Task: Search one way flight ticket for 5 adults, 1 child, 2 infants in seat and 1 infant on lap in business from Cedar City: Cedar City Regional Airport to Riverton: Central Wyoming Regional Airport (was Riverton Regional) on 8-4-2023. Choice of flights is Westjet. Number of bags: 11 checked bags. Outbound departure time preference is 14:30.
Action: Mouse moved to (248, 329)
Screenshot: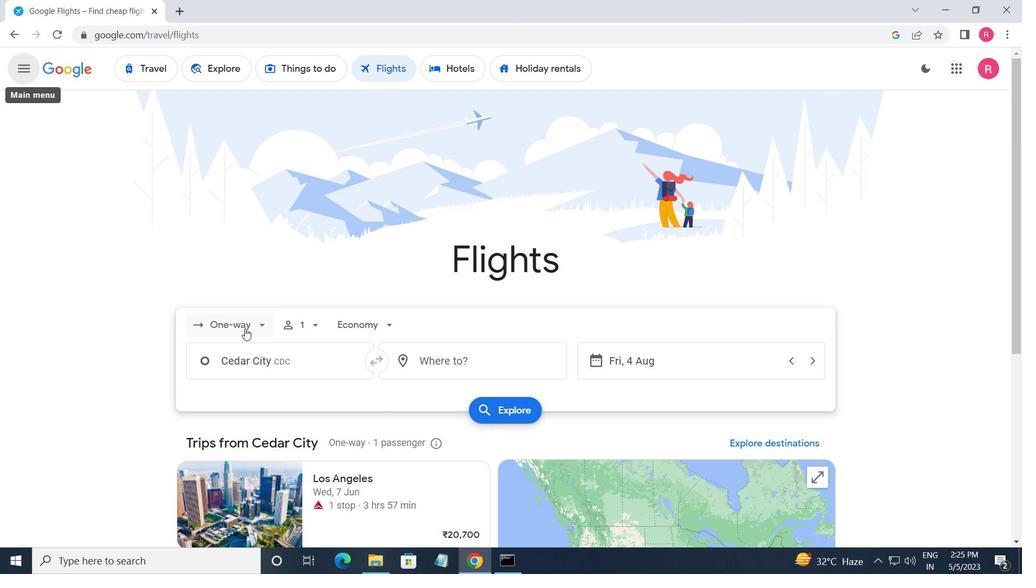 
Action: Mouse pressed left at (248, 329)
Screenshot: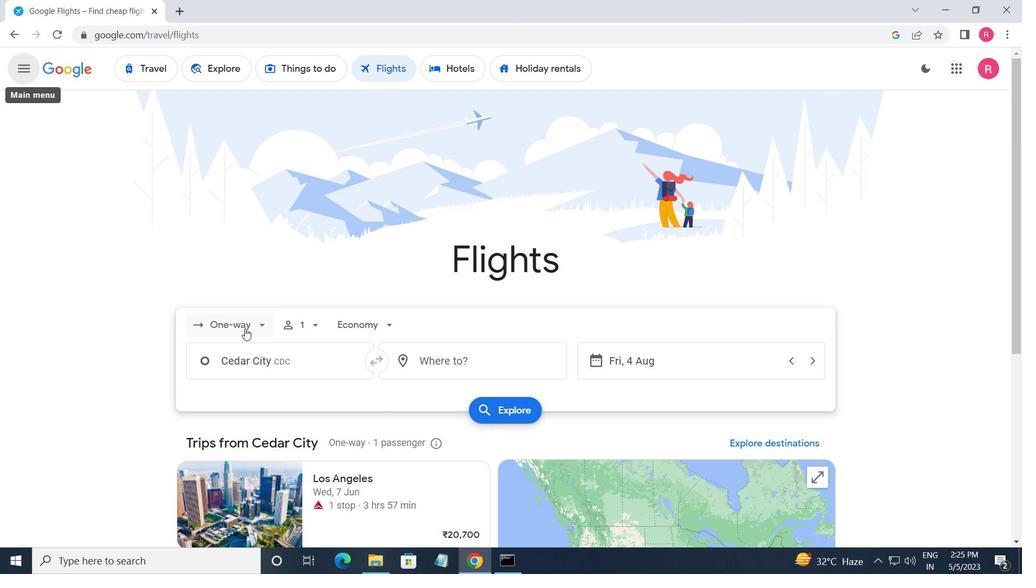 
Action: Mouse moved to (265, 383)
Screenshot: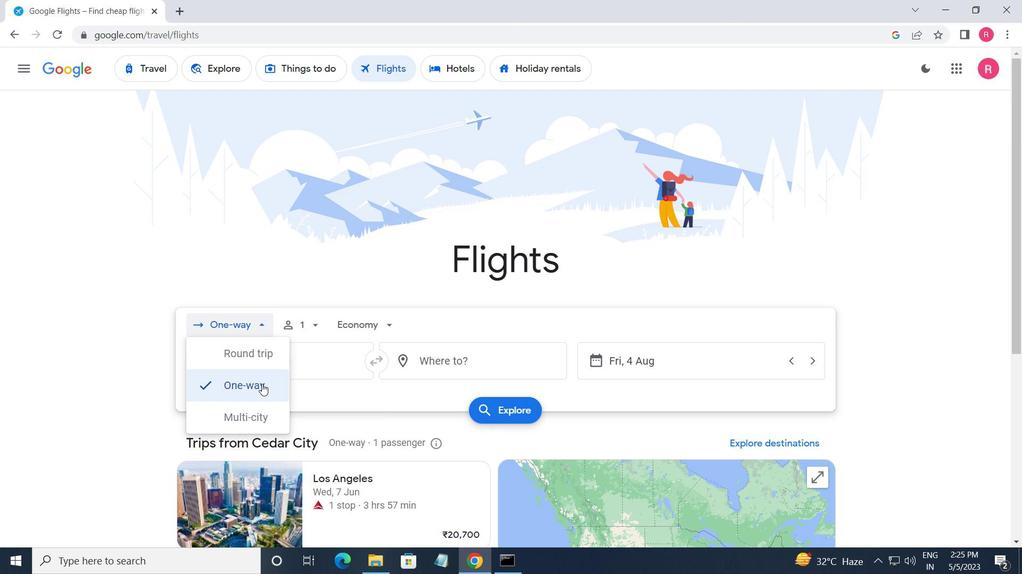 
Action: Mouse pressed left at (265, 383)
Screenshot: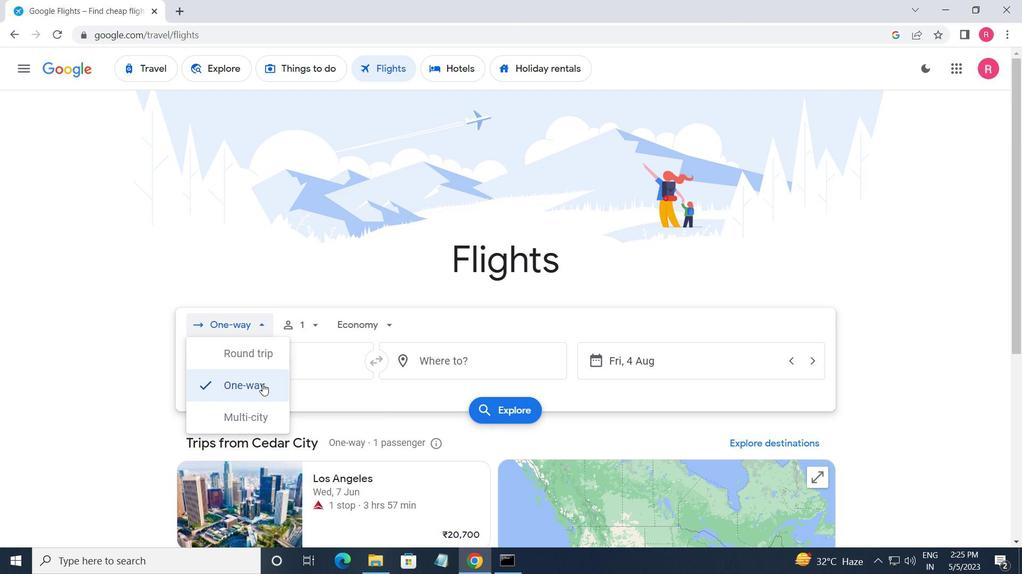 
Action: Mouse moved to (310, 330)
Screenshot: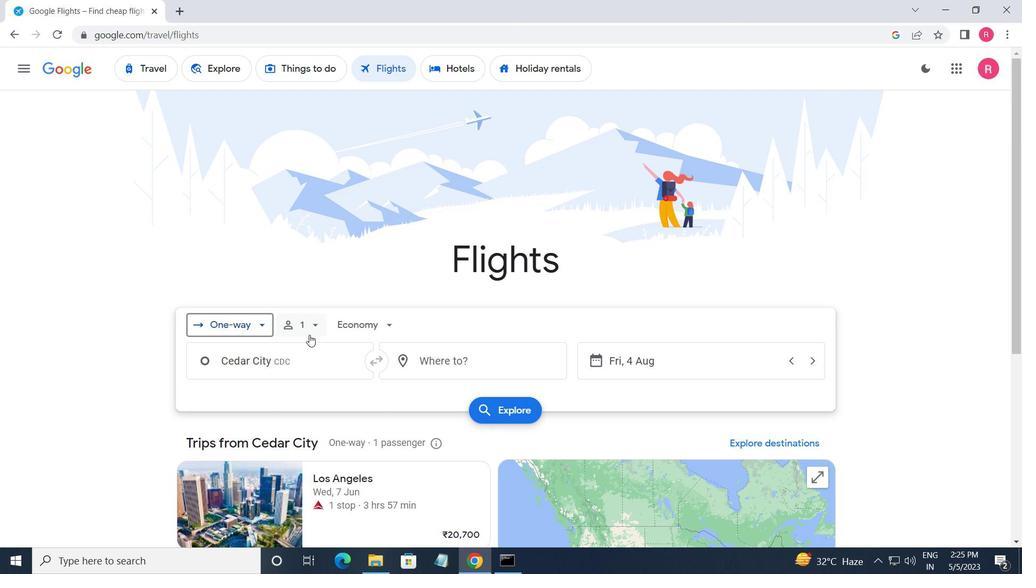 
Action: Mouse pressed left at (310, 330)
Screenshot: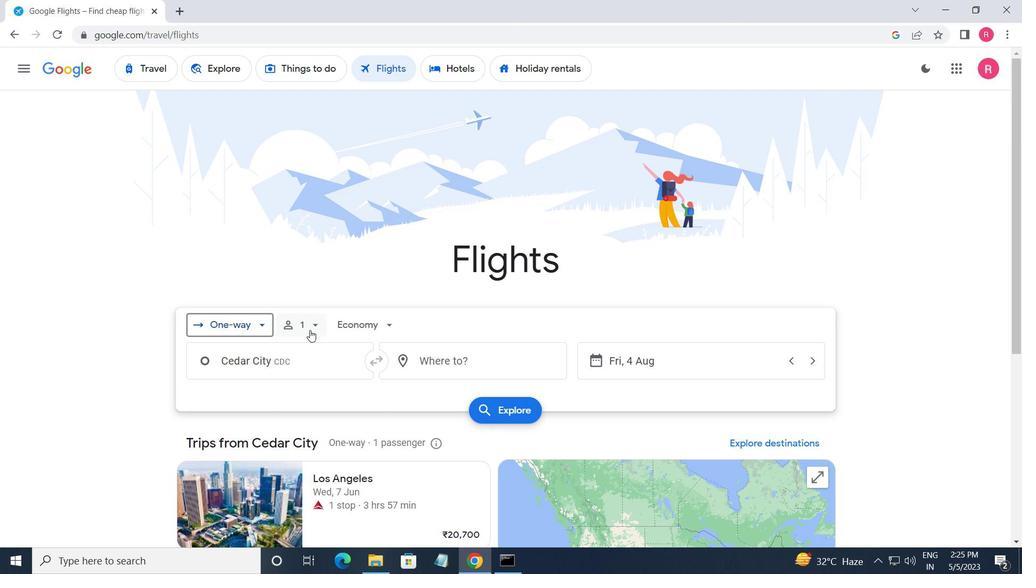 
Action: Mouse moved to (429, 364)
Screenshot: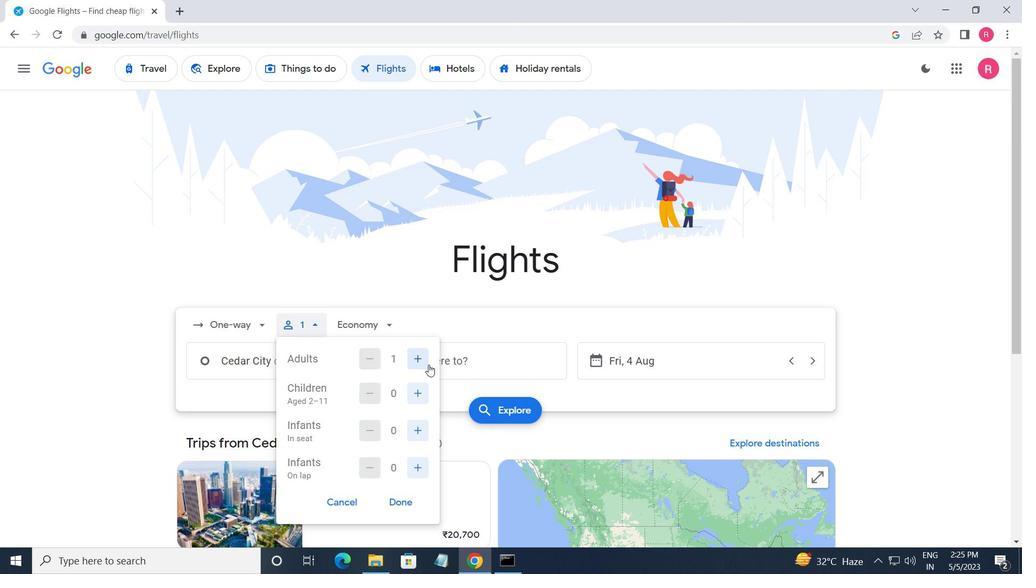 
Action: Mouse pressed left at (429, 364)
Screenshot: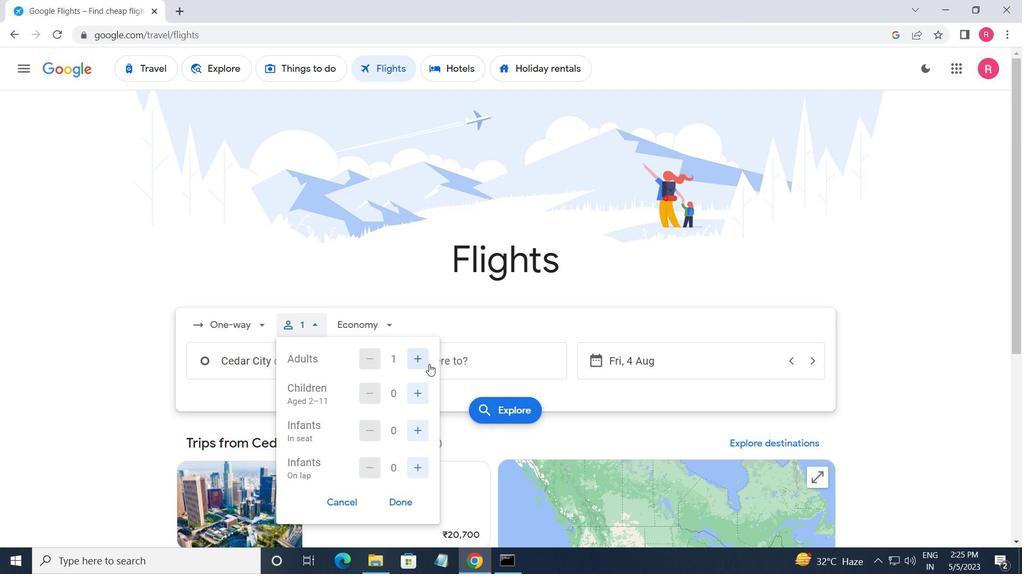 
Action: Mouse pressed left at (429, 364)
Screenshot: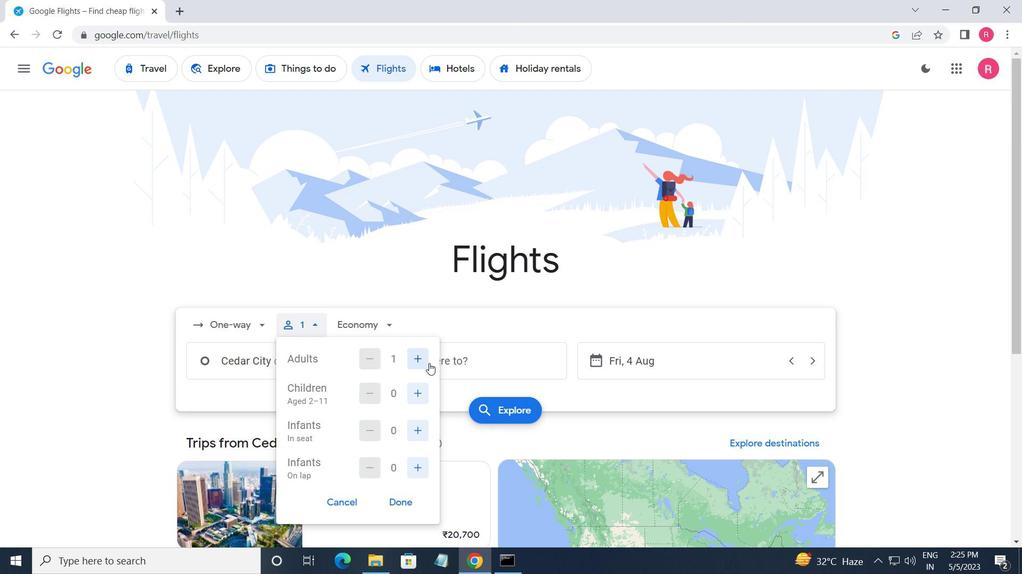 
Action: Mouse pressed left at (429, 364)
Screenshot: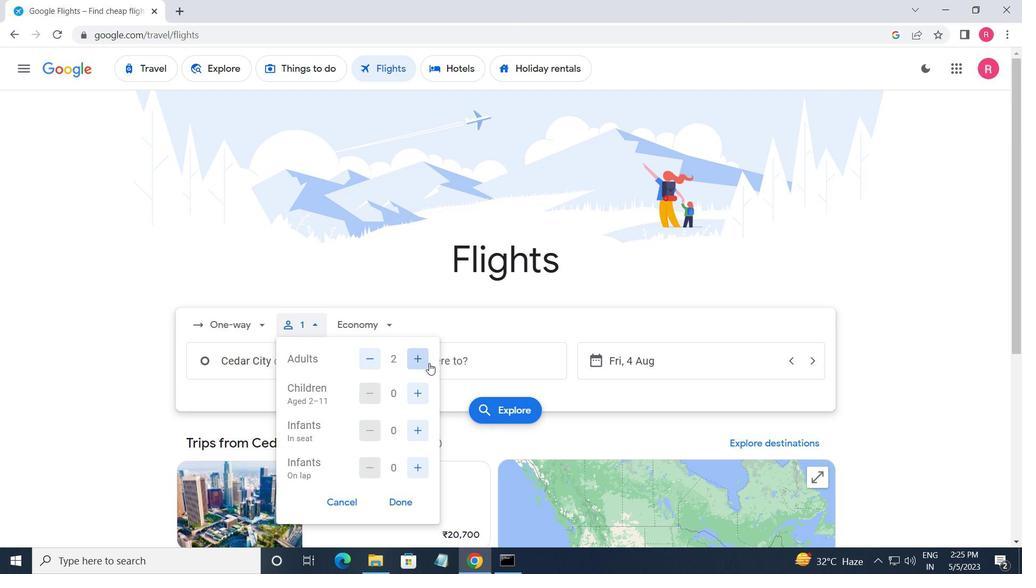 
Action: Mouse pressed left at (429, 364)
Screenshot: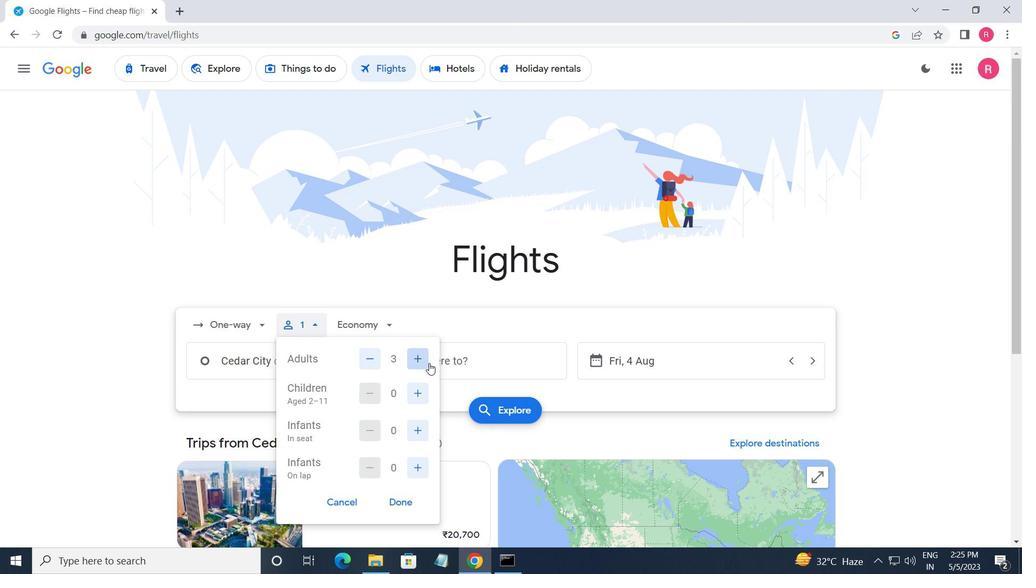
Action: Mouse moved to (418, 388)
Screenshot: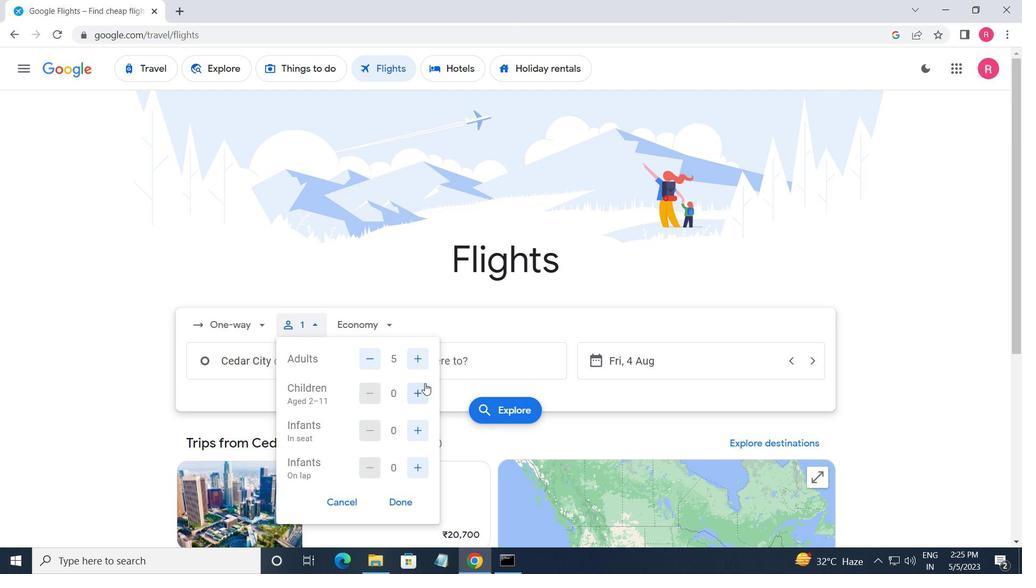 
Action: Mouse pressed left at (418, 388)
Screenshot: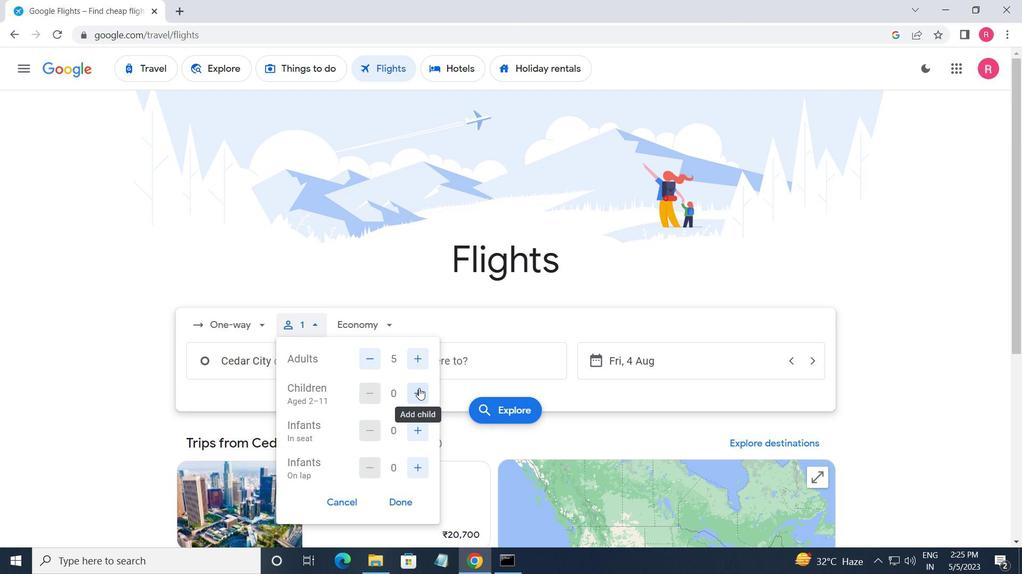 
Action: Mouse moved to (425, 433)
Screenshot: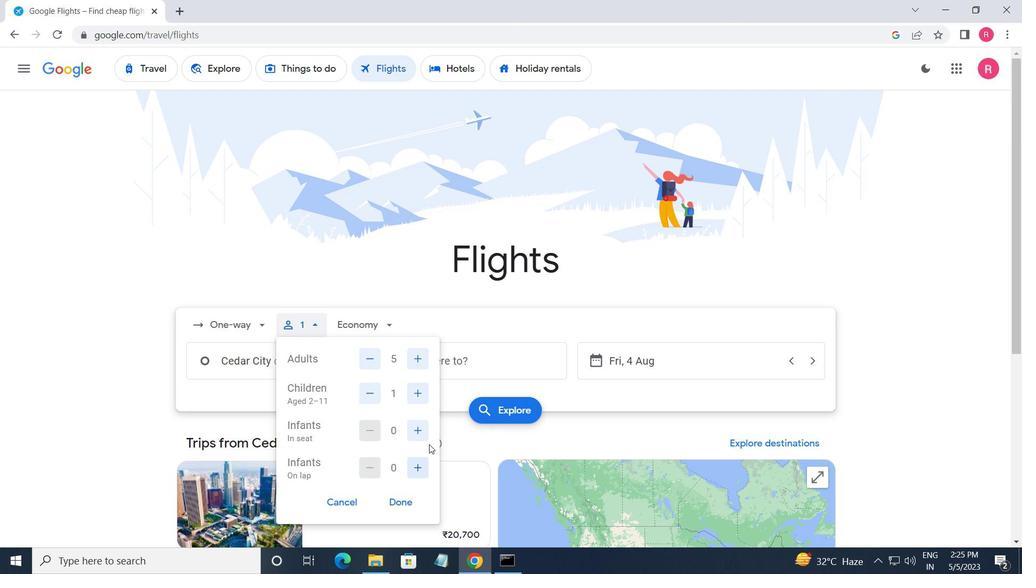 
Action: Mouse pressed left at (425, 433)
Screenshot: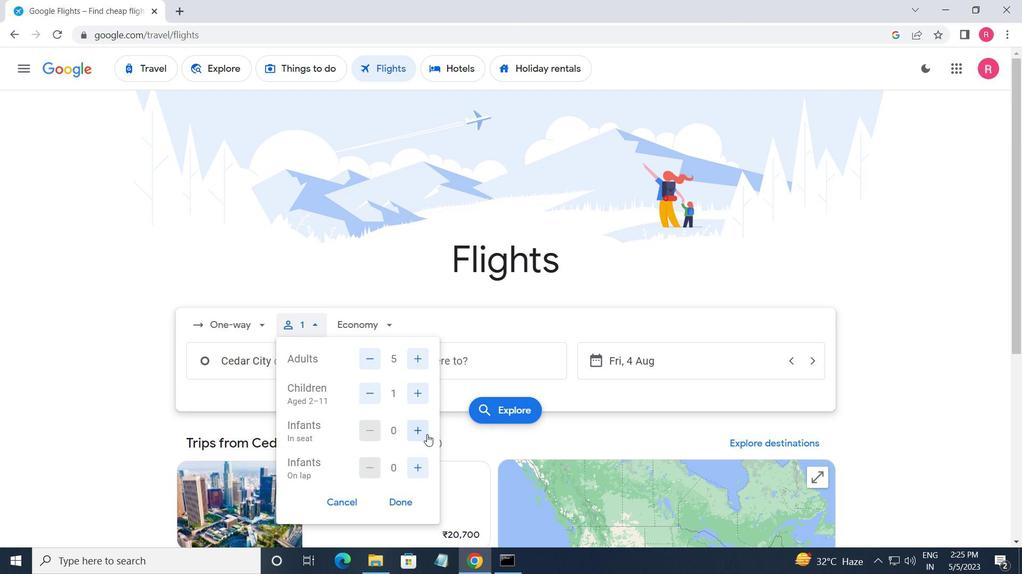 
Action: Mouse pressed left at (425, 433)
Screenshot: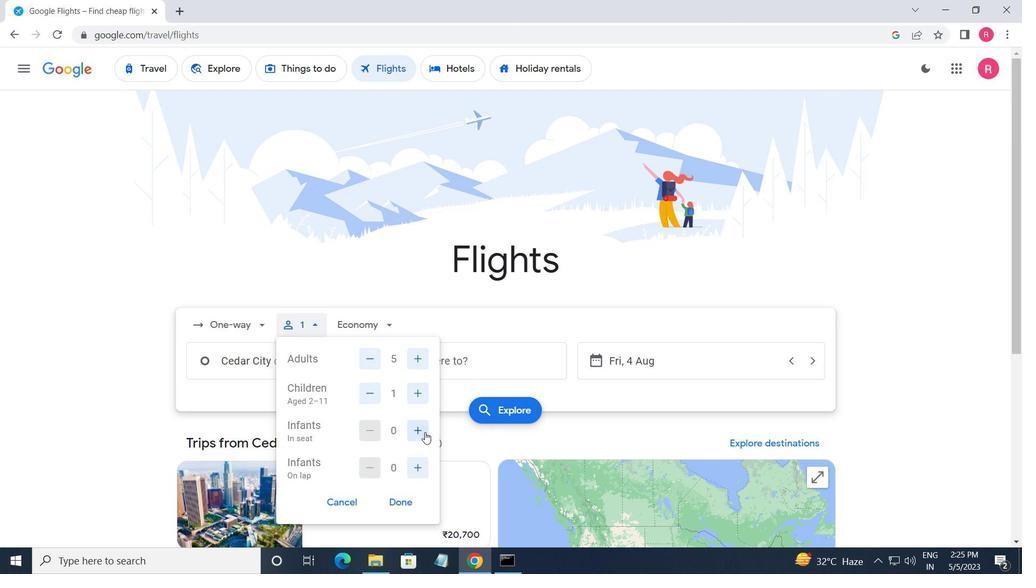 
Action: Mouse moved to (424, 466)
Screenshot: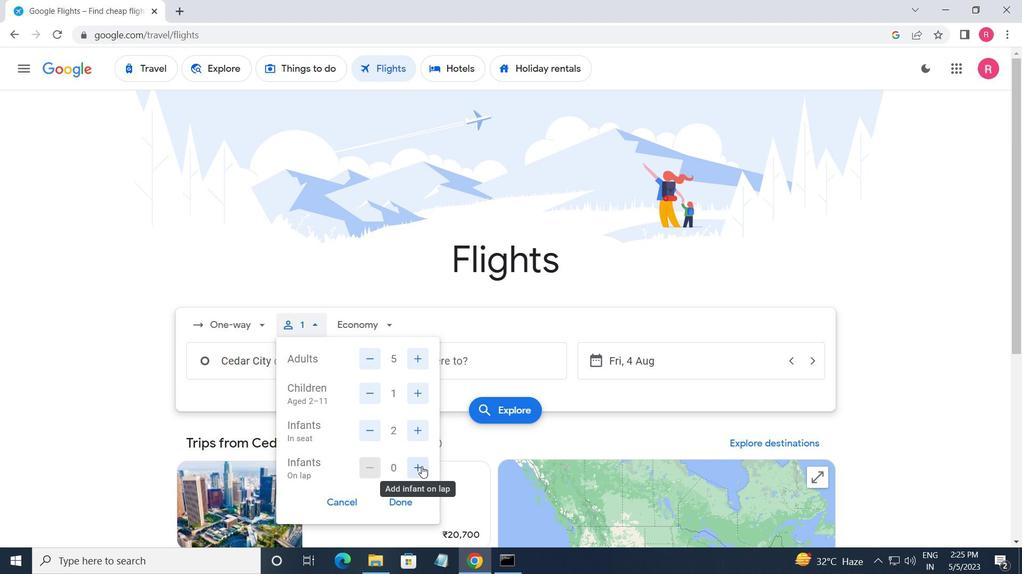 
Action: Mouse pressed left at (424, 466)
Screenshot: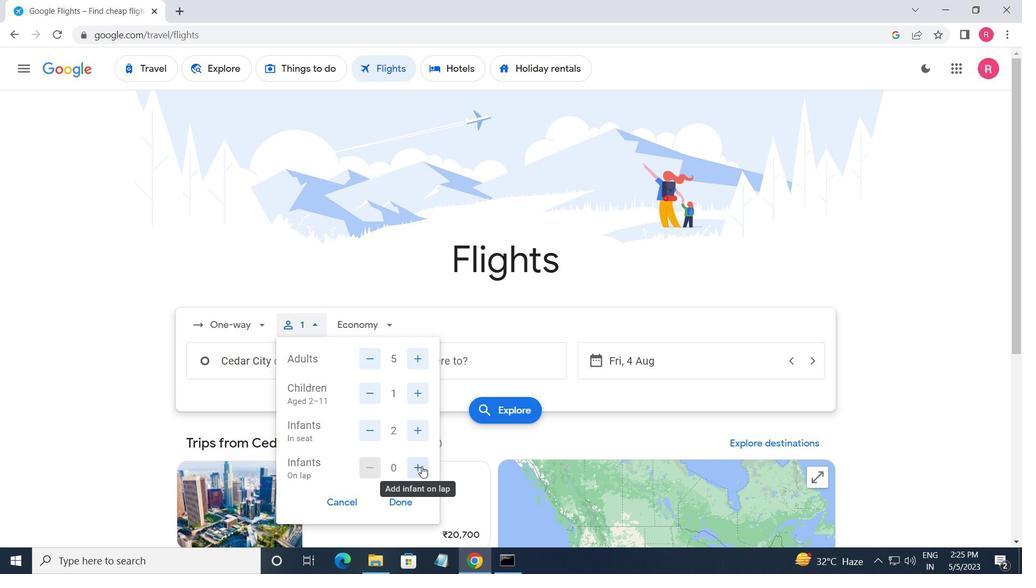 
Action: Mouse moved to (407, 496)
Screenshot: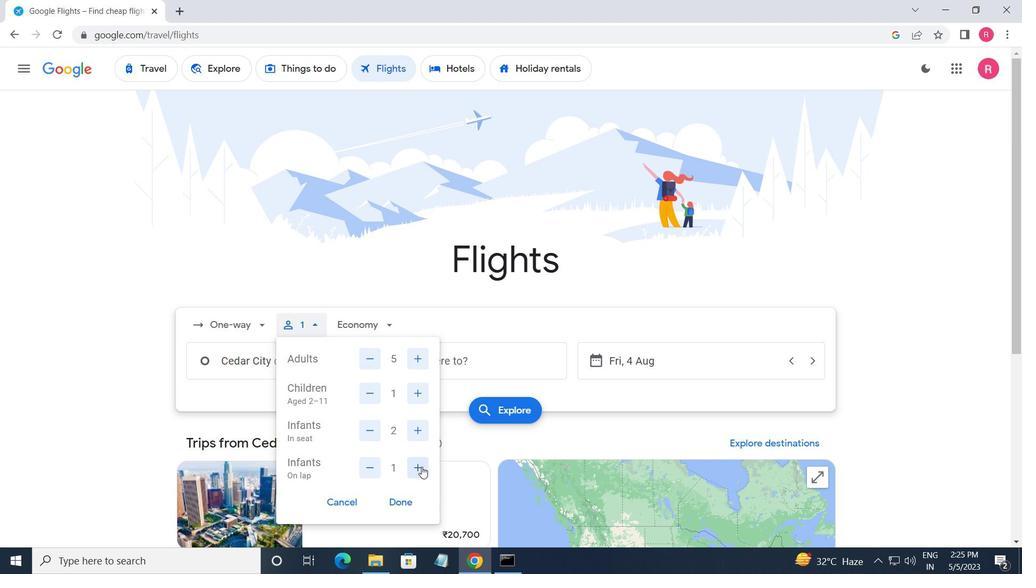 
Action: Mouse pressed left at (407, 496)
Screenshot: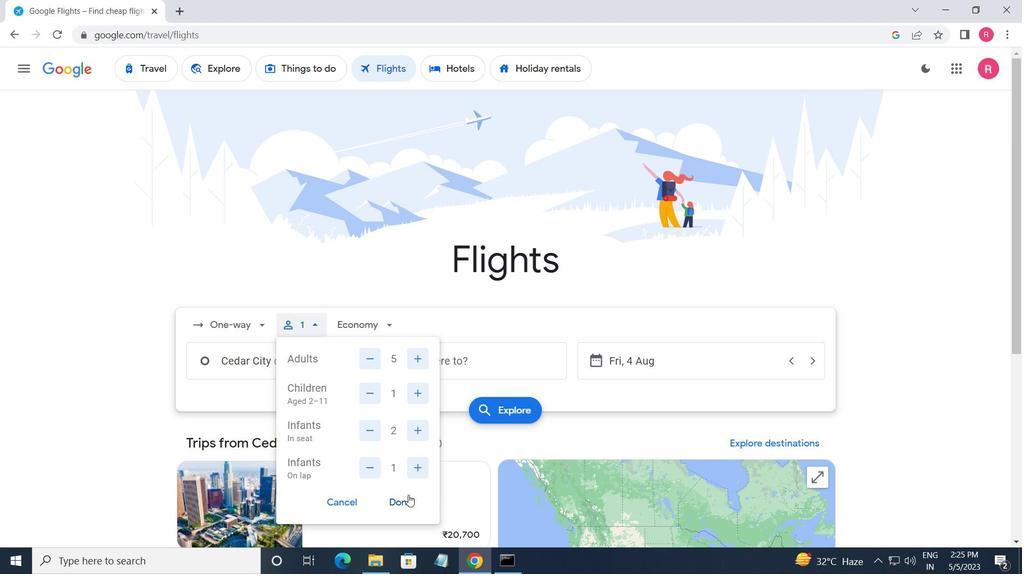 
Action: Mouse moved to (376, 323)
Screenshot: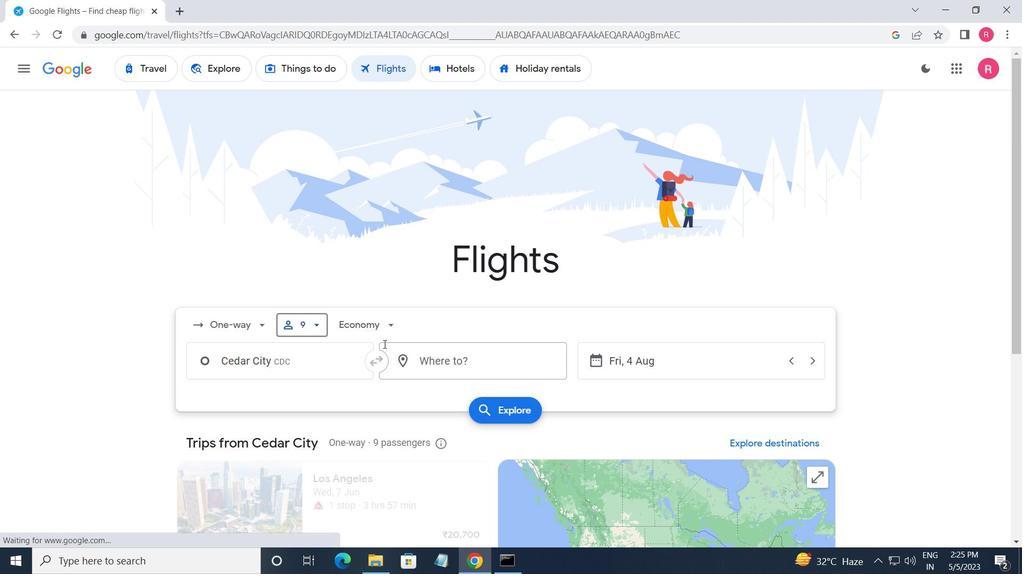 
Action: Mouse pressed left at (376, 323)
Screenshot: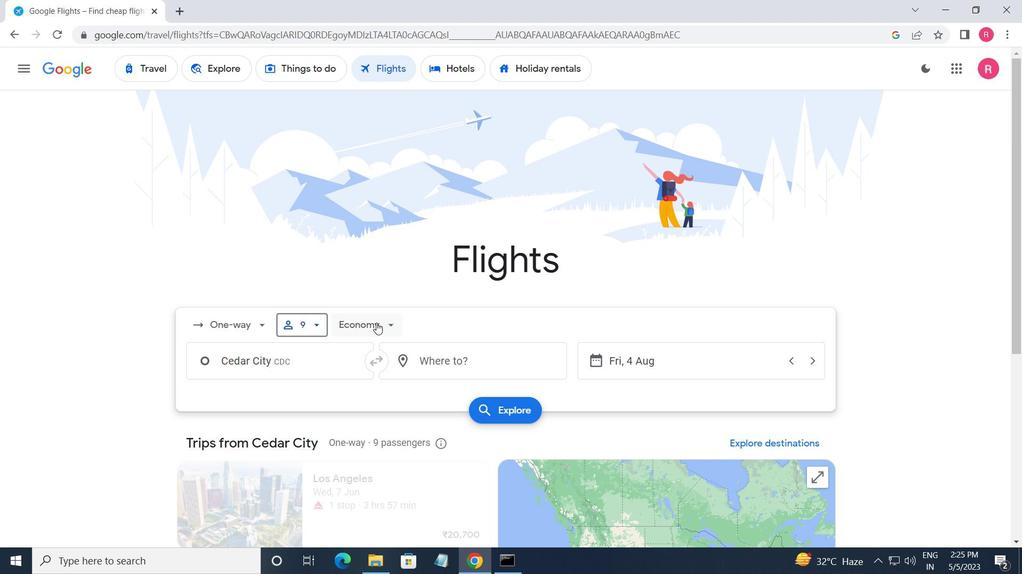 
Action: Mouse moved to (395, 426)
Screenshot: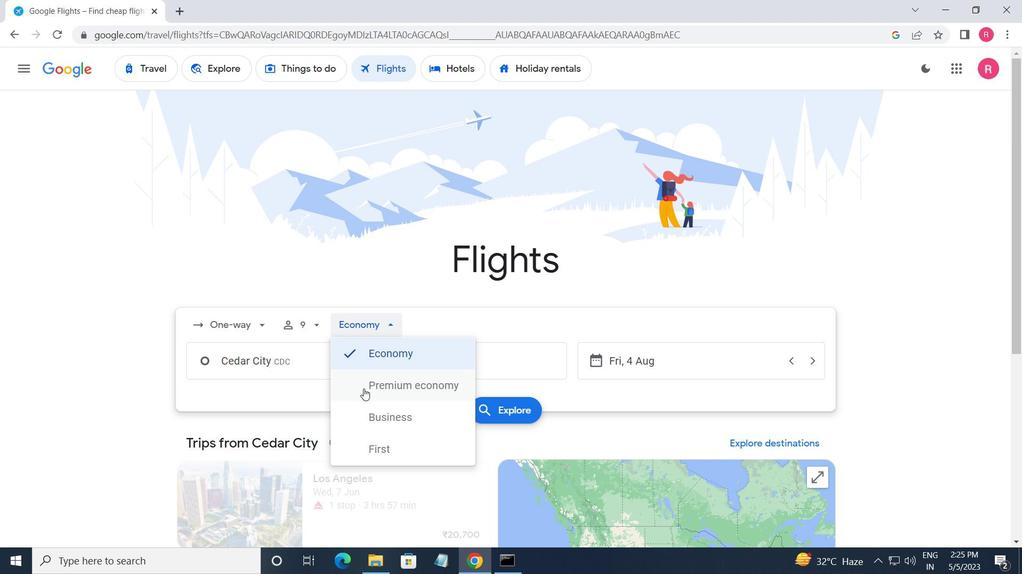 
Action: Mouse pressed left at (395, 426)
Screenshot: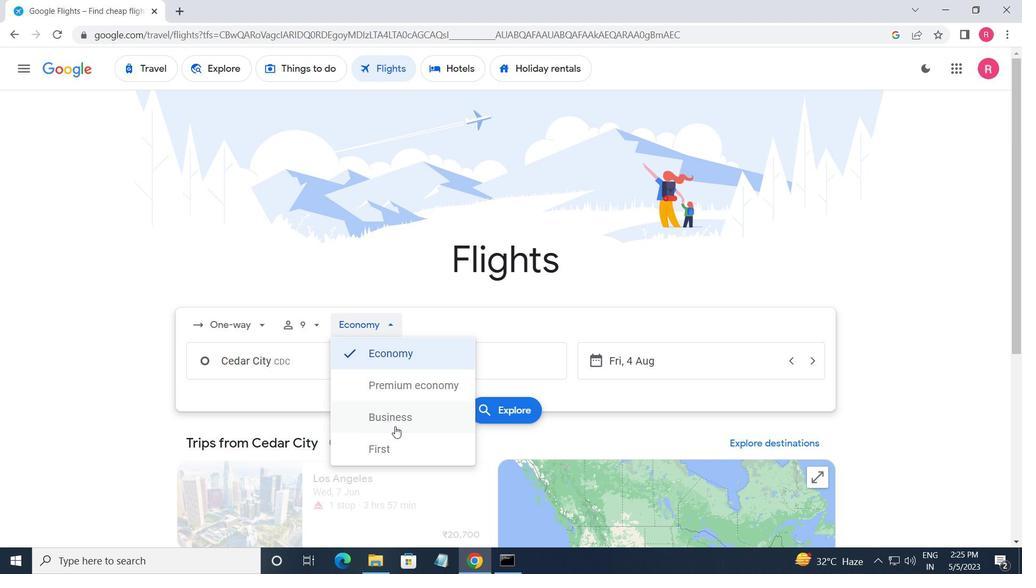 
Action: Mouse moved to (318, 362)
Screenshot: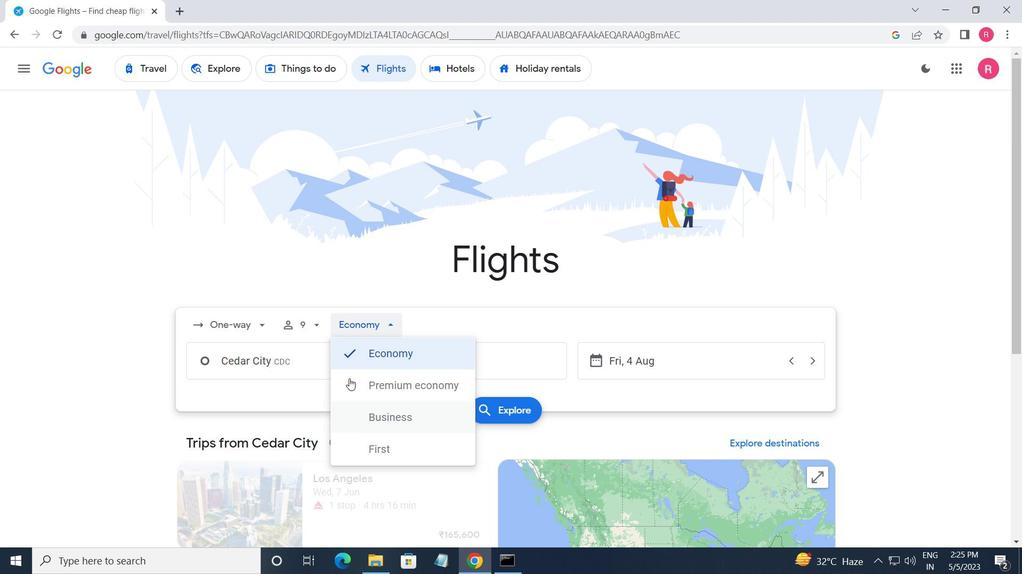 
Action: Mouse pressed left at (318, 362)
Screenshot: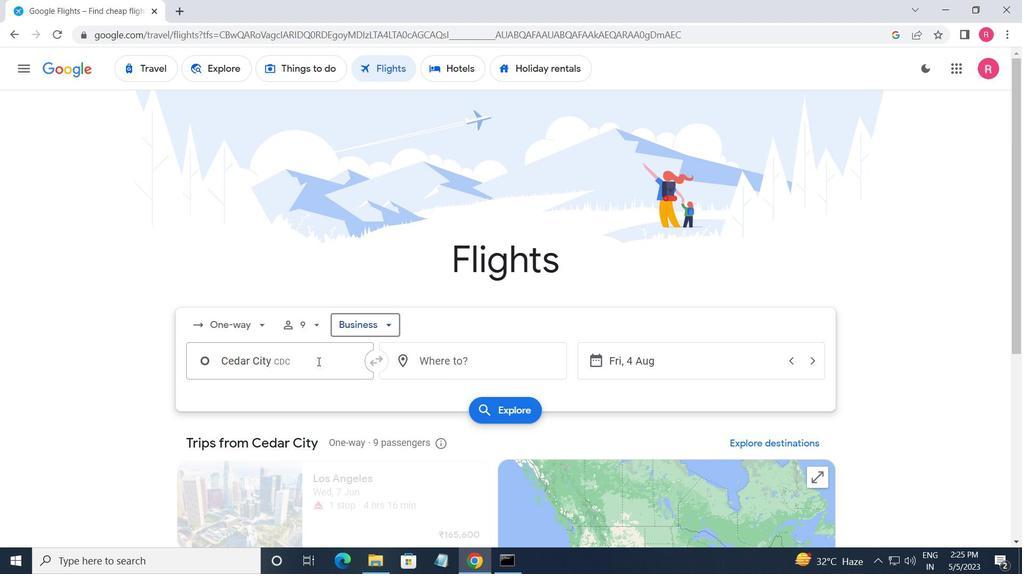 
Action: Key pressed <Key.shift>CEDAR<Key.space><Key.shift>CITY
Screenshot: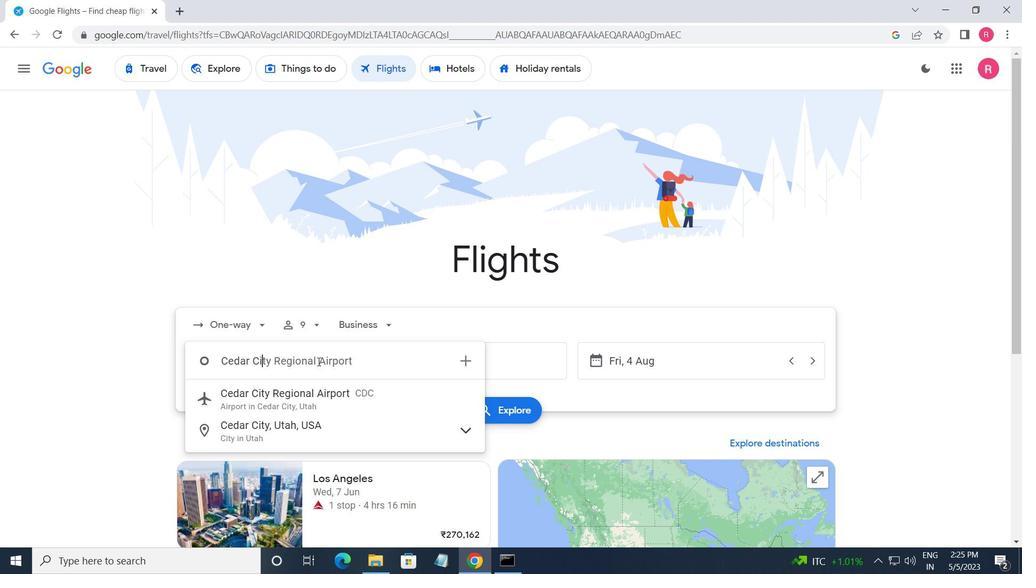
Action: Mouse moved to (305, 387)
Screenshot: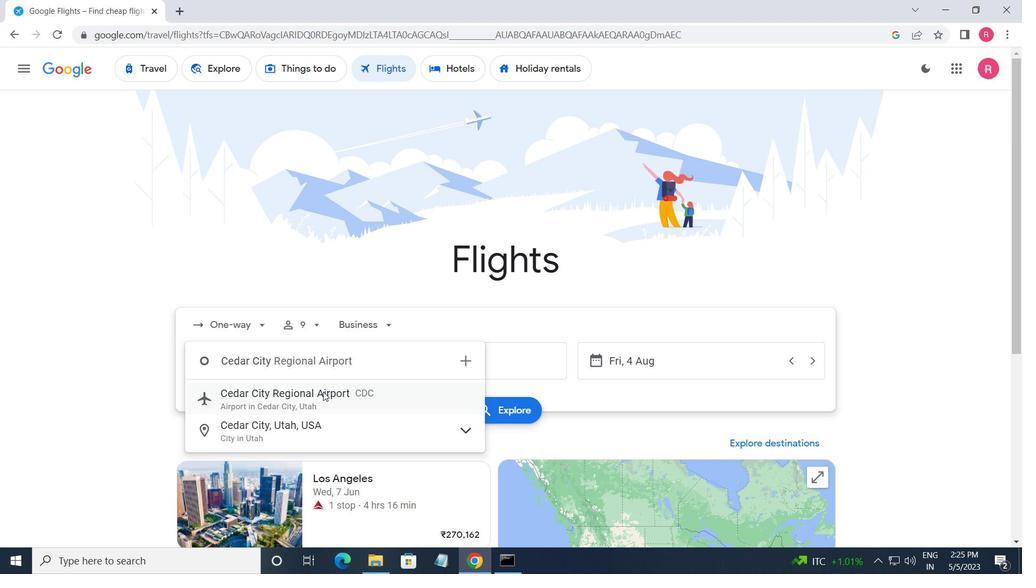 
Action: Mouse pressed left at (305, 387)
Screenshot: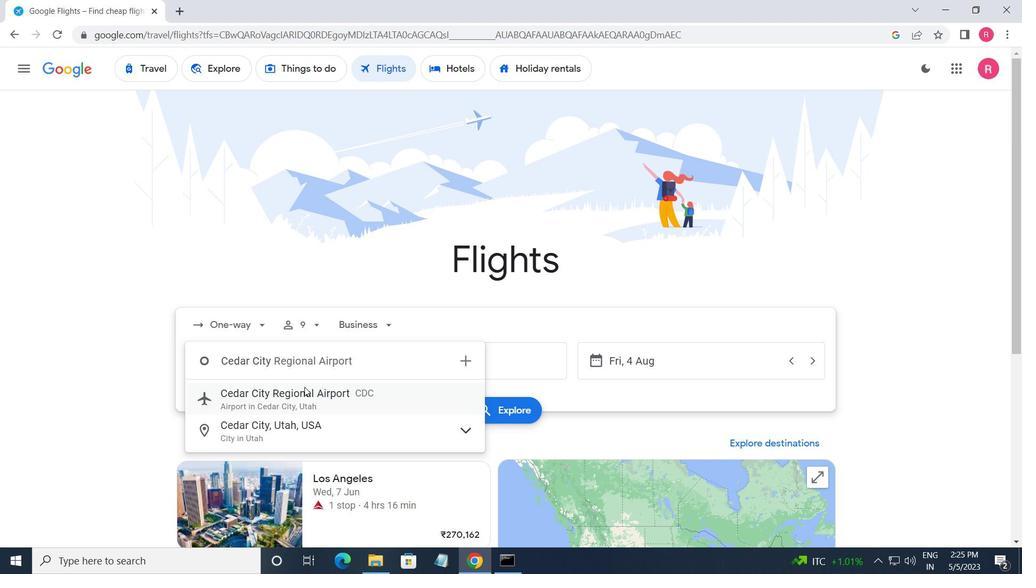 
Action: Mouse moved to (483, 370)
Screenshot: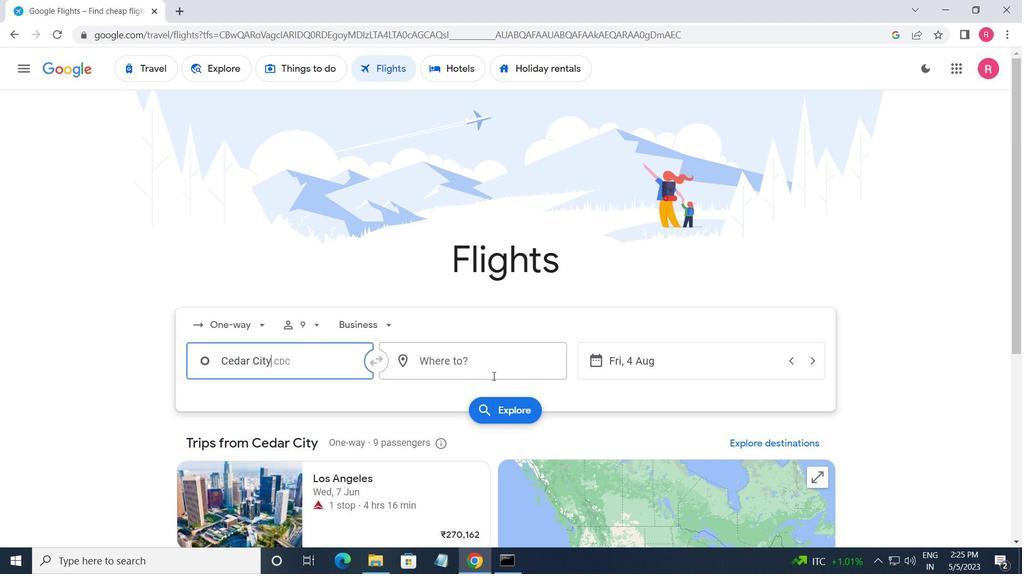 
Action: Mouse pressed left at (483, 370)
Screenshot: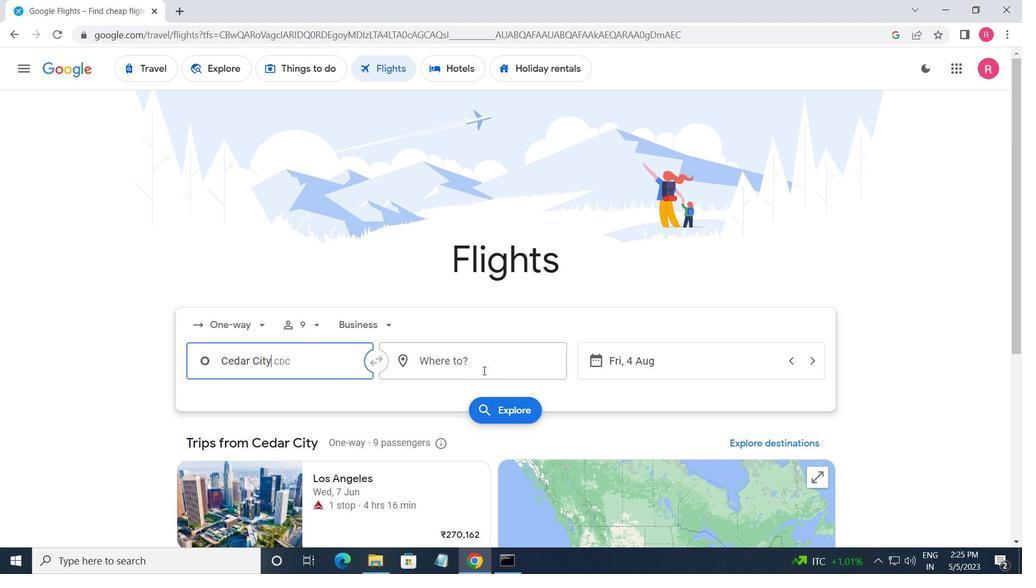 
Action: Mouse moved to (483, 368)
Screenshot: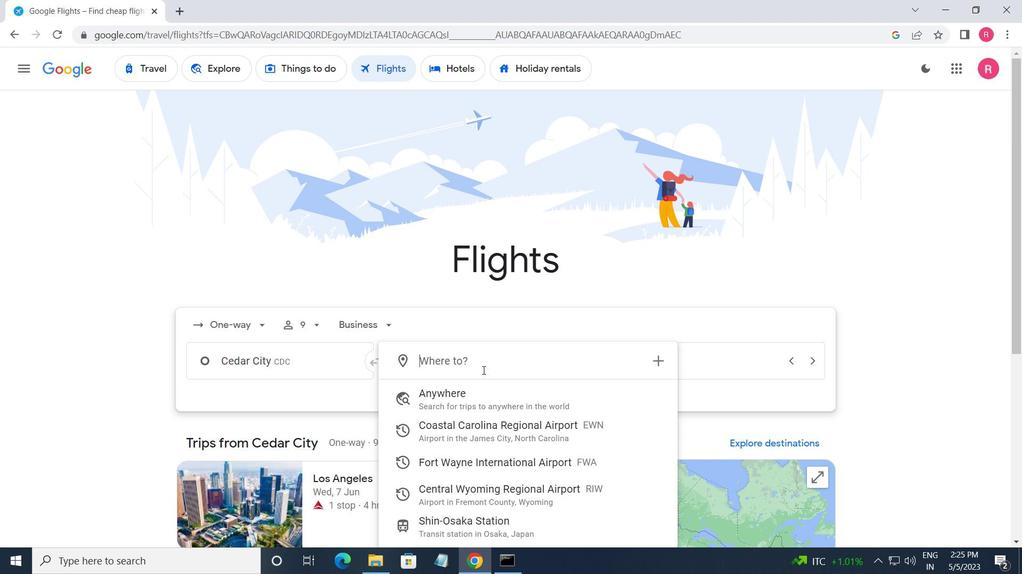 
Action: Key pressed <Key.shift>CENTRAL<Key.space><Key.shift><Key.shift><Key.shift><Key.shift><Key.shift><Key.shift>W
Screenshot: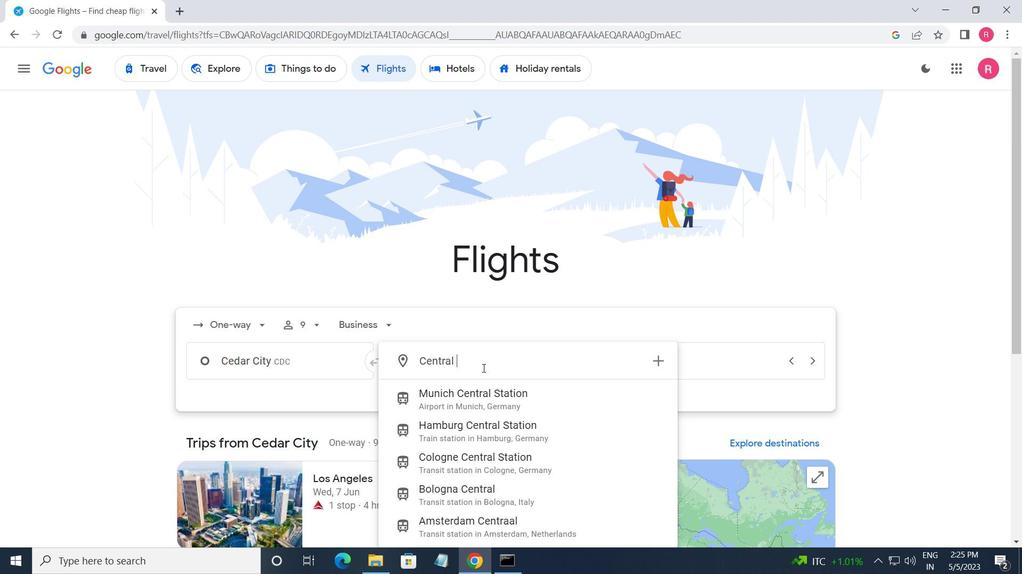 
Action: Mouse moved to (528, 398)
Screenshot: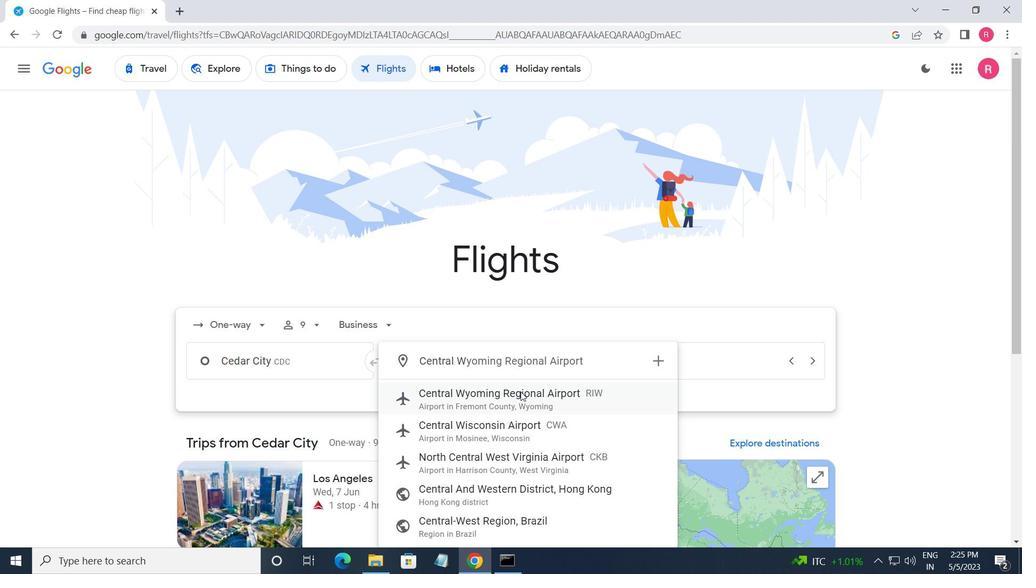 
Action: Mouse pressed left at (528, 398)
Screenshot: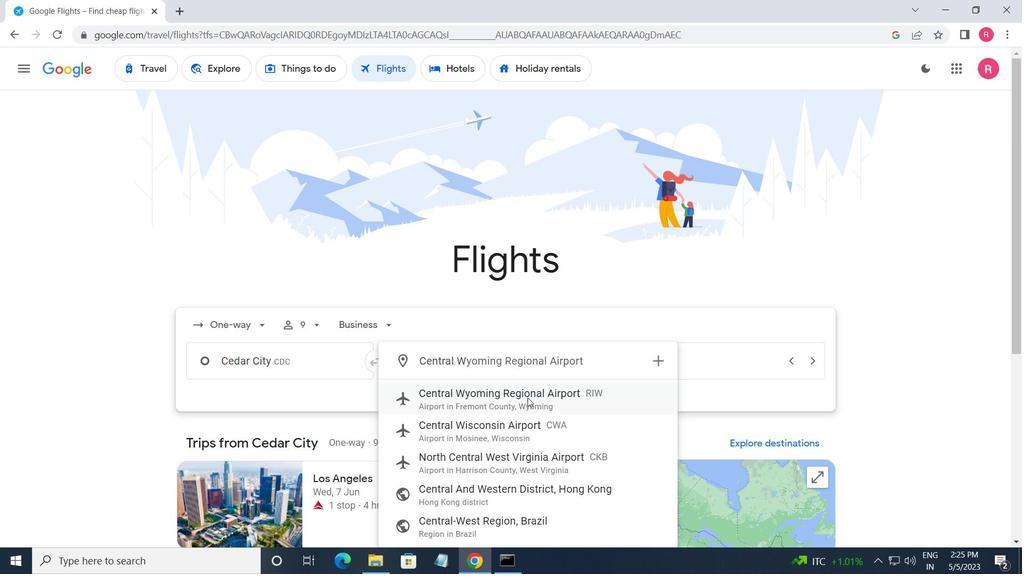 
Action: Mouse moved to (652, 356)
Screenshot: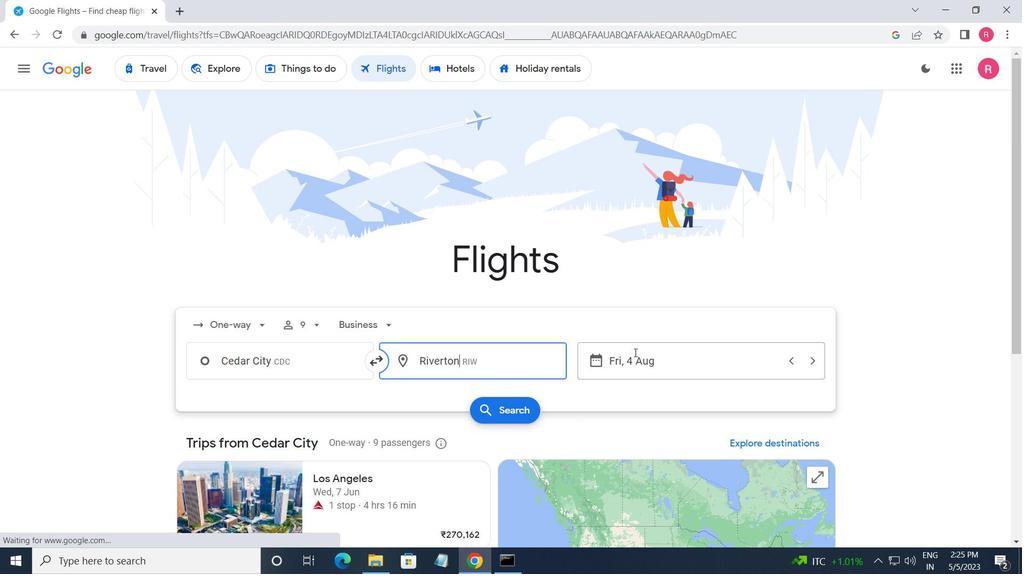 
Action: Mouse pressed left at (652, 356)
Screenshot: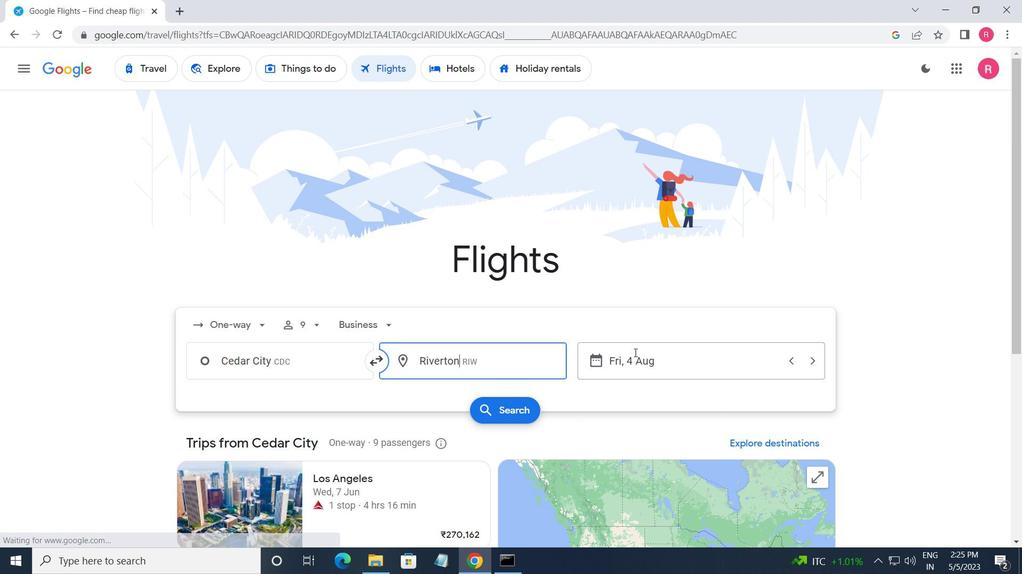 
Action: Mouse moved to (517, 302)
Screenshot: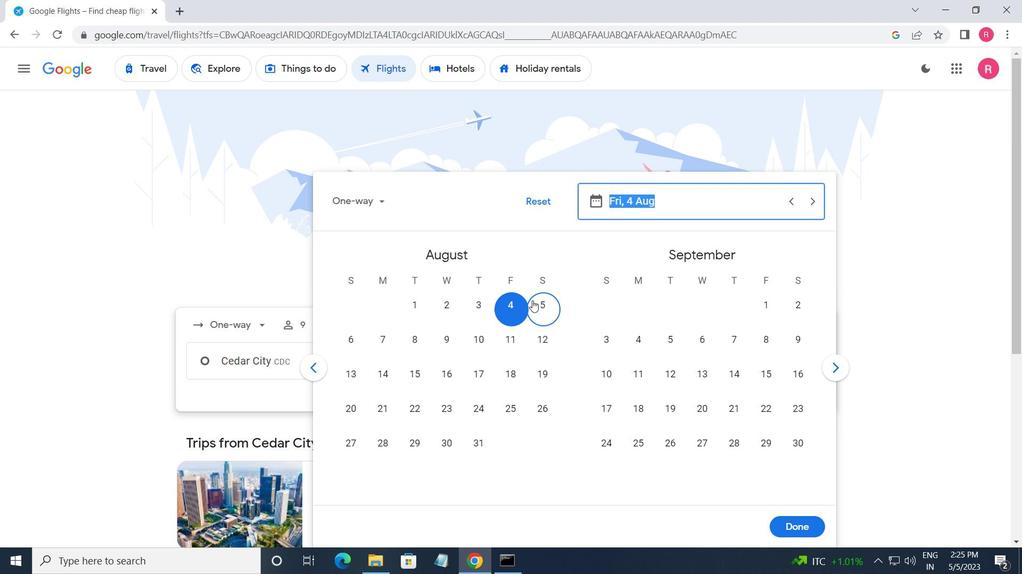
Action: Mouse pressed left at (517, 302)
Screenshot: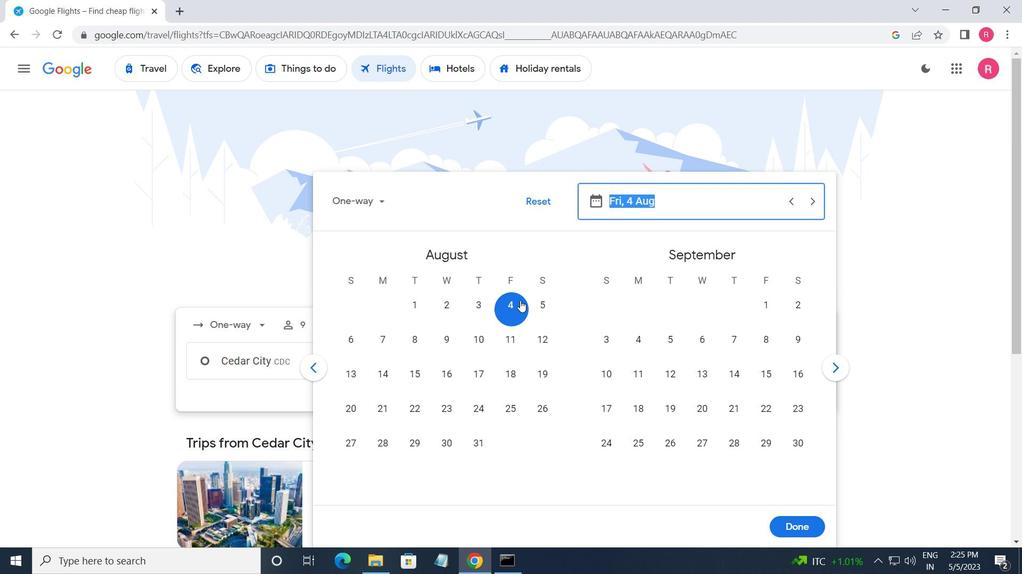 
Action: Mouse moved to (796, 524)
Screenshot: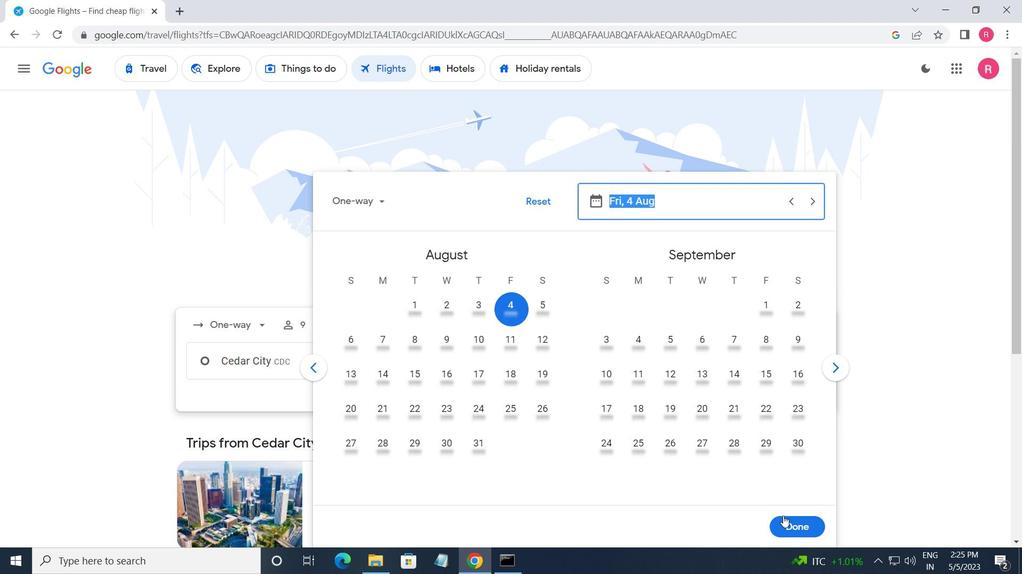 
Action: Mouse pressed left at (796, 524)
Screenshot: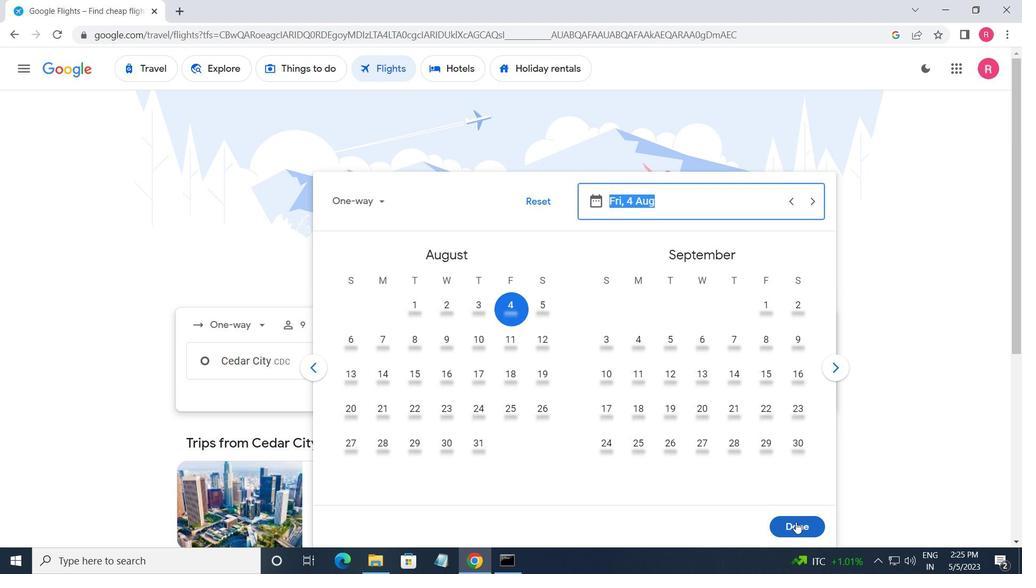 
Action: Mouse moved to (512, 416)
Screenshot: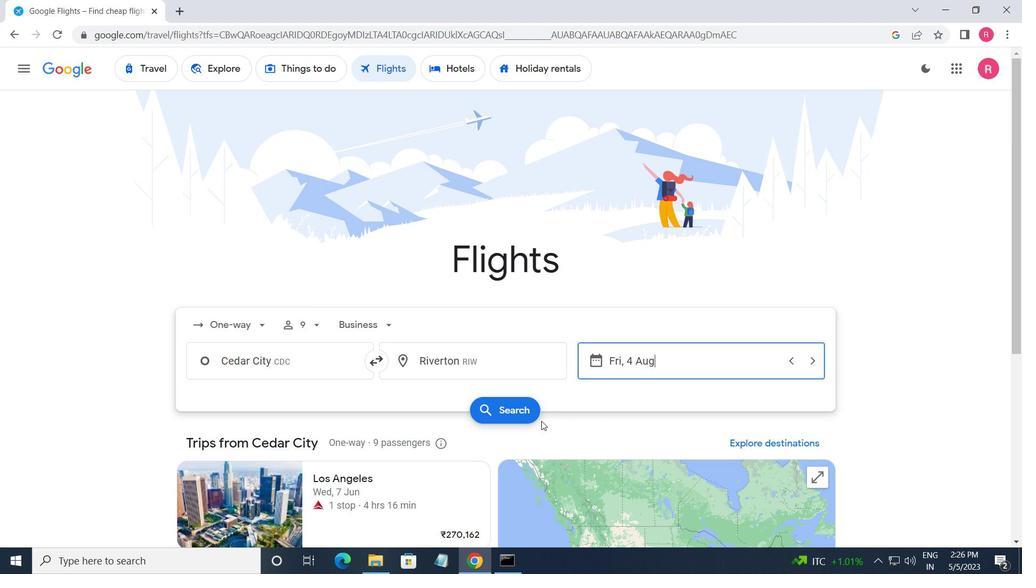 
Action: Mouse pressed left at (512, 416)
Screenshot: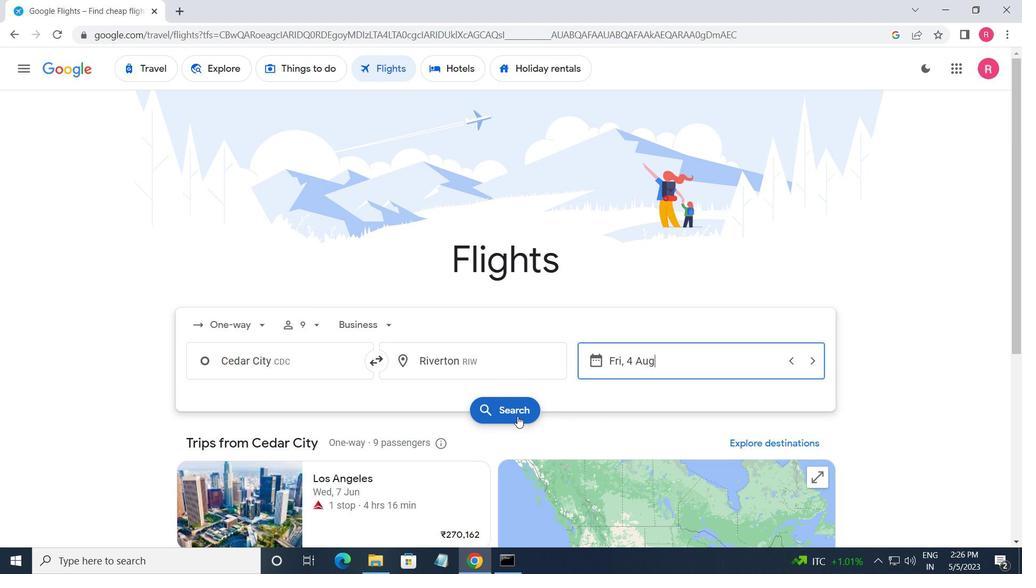 
Action: Mouse moved to (190, 196)
Screenshot: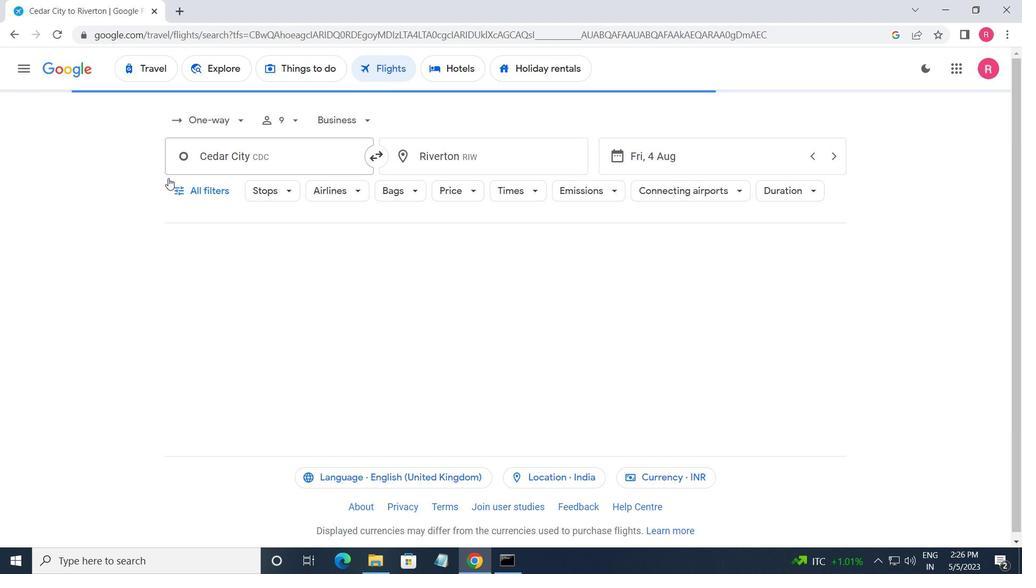 
Action: Mouse pressed left at (190, 196)
Screenshot: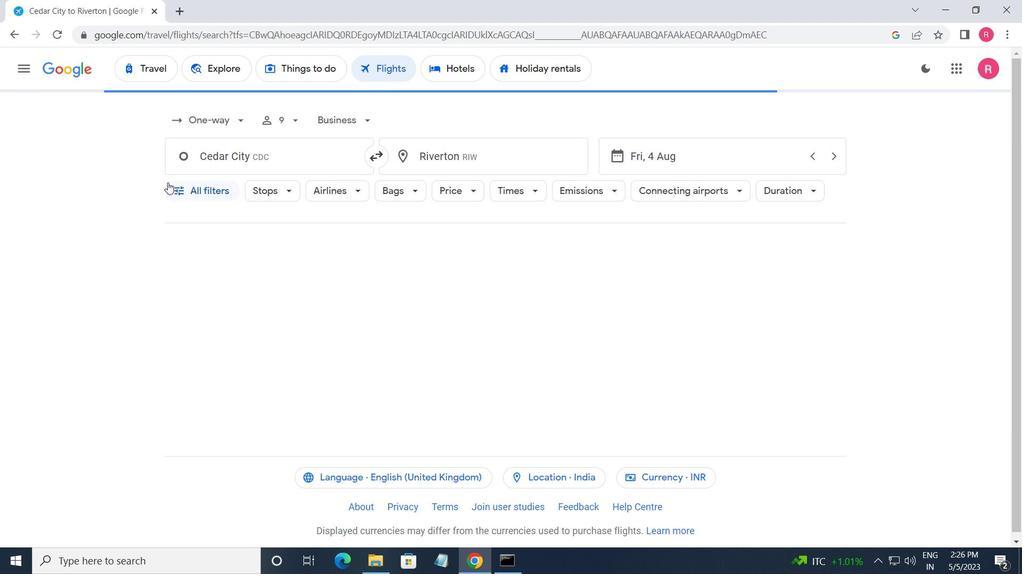 
Action: Mouse moved to (235, 302)
Screenshot: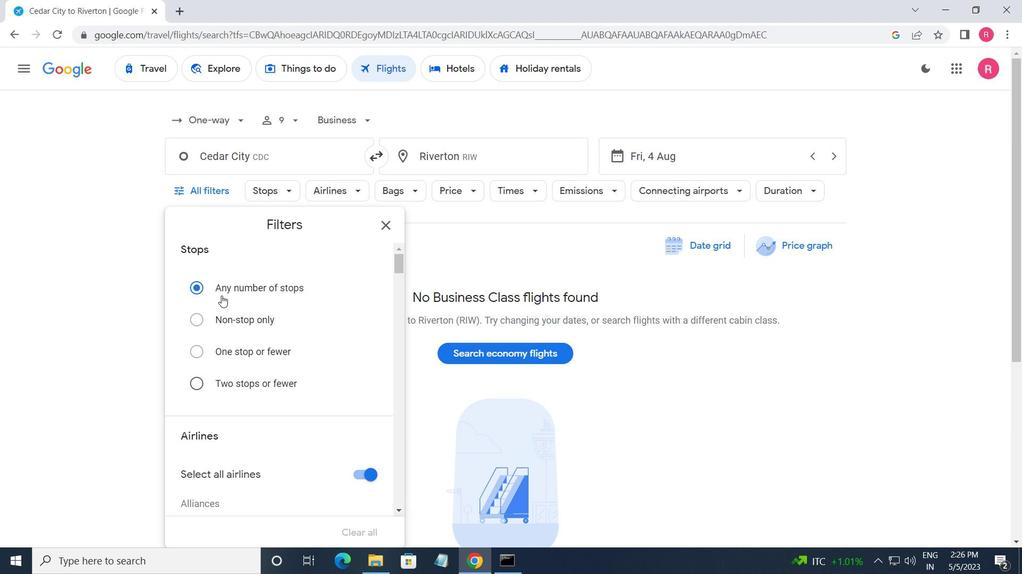 
Action: Mouse scrolled (235, 302) with delta (0, 0)
Screenshot: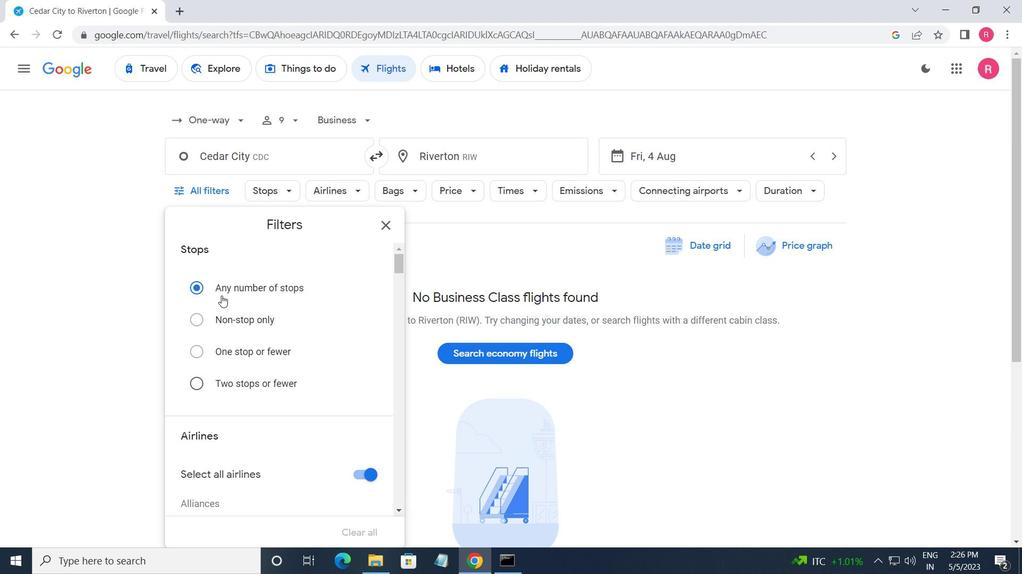 
Action: Mouse moved to (245, 309)
Screenshot: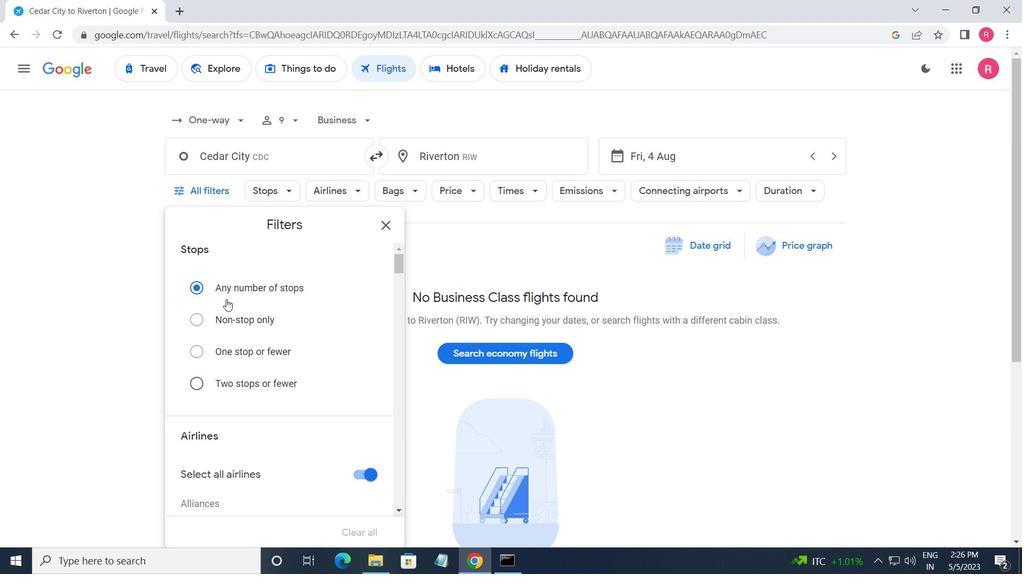 
Action: Mouse scrolled (245, 308) with delta (0, 0)
Screenshot: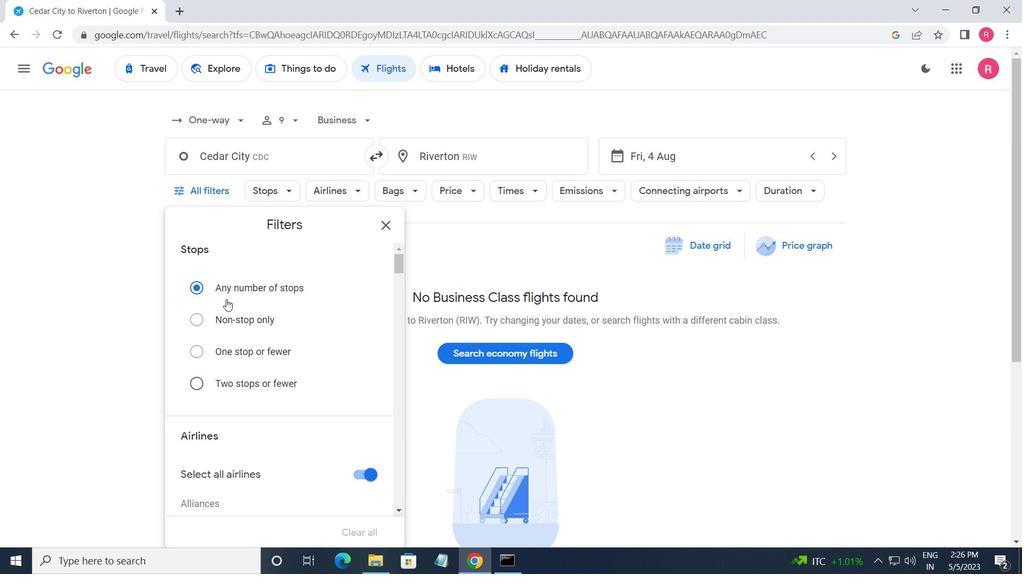 
Action: Mouse moved to (245, 312)
Screenshot: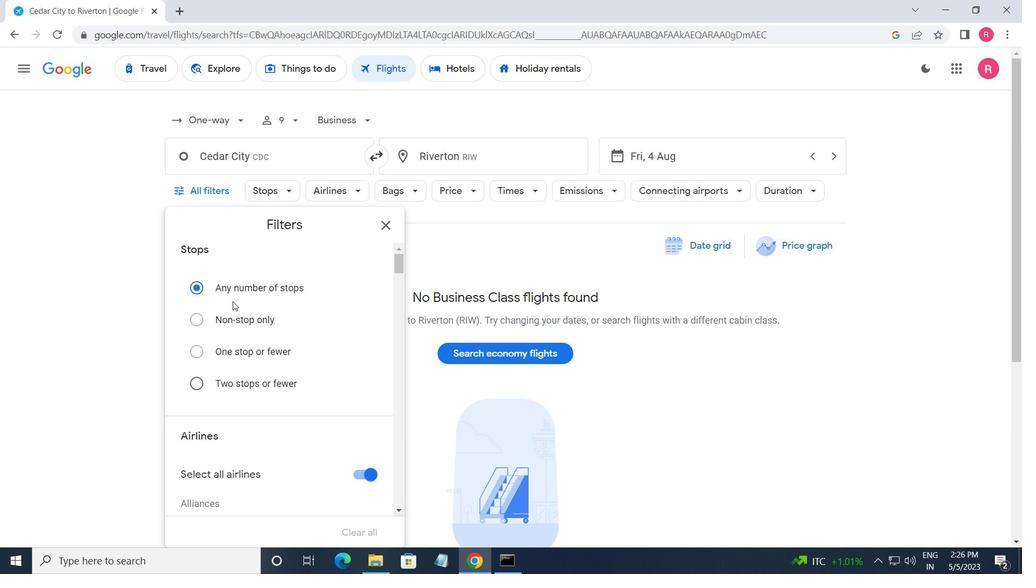 
Action: Mouse scrolled (245, 311) with delta (0, 0)
Screenshot: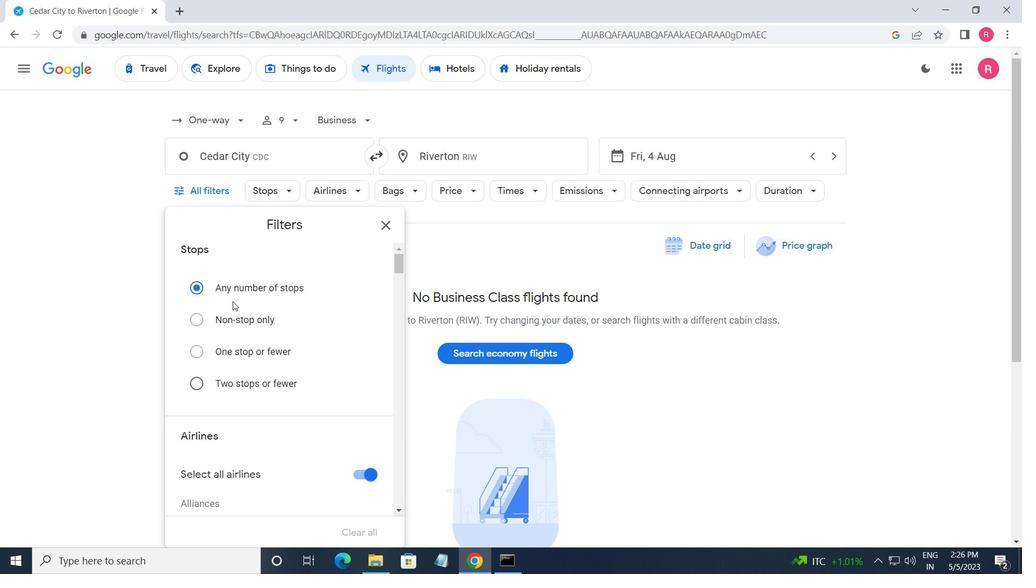 
Action: Mouse moved to (245, 313)
Screenshot: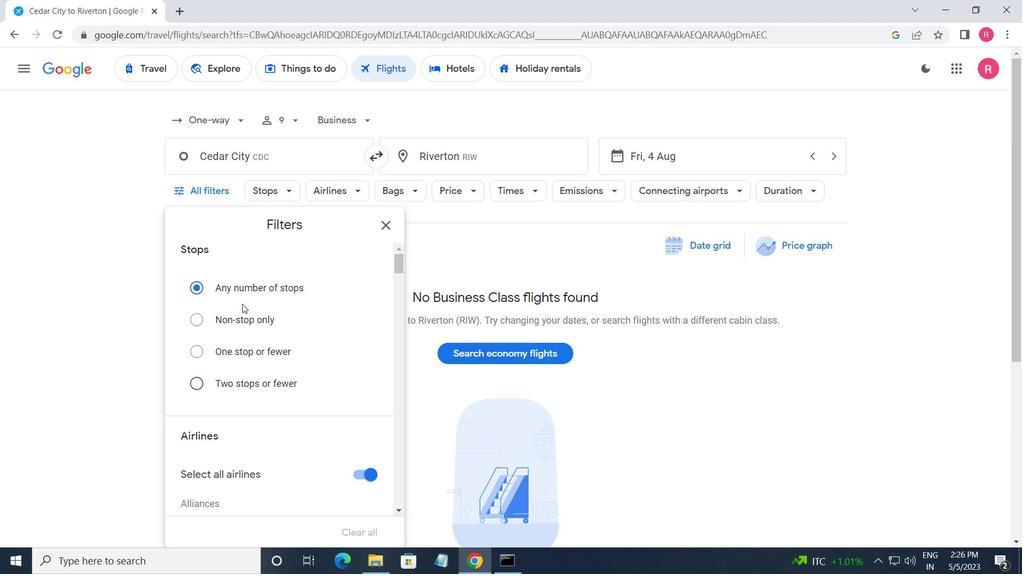 
Action: Mouse scrolled (245, 312) with delta (0, 0)
Screenshot: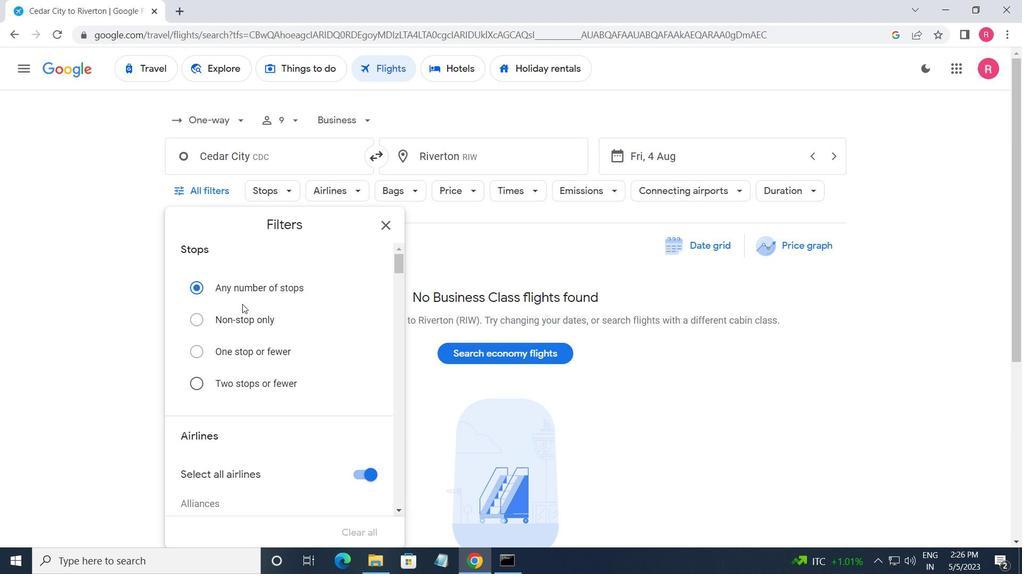 
Action: Mouse moved to (253, 319)
Screenshot: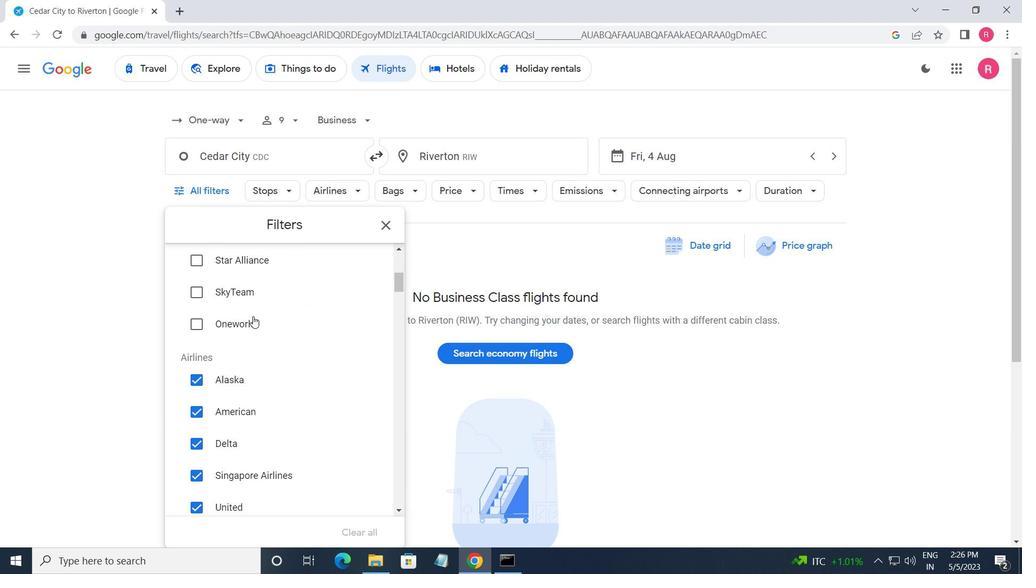 
Action: Mouse scrolled (253, 319) with delta (0, 0)
Screenshot: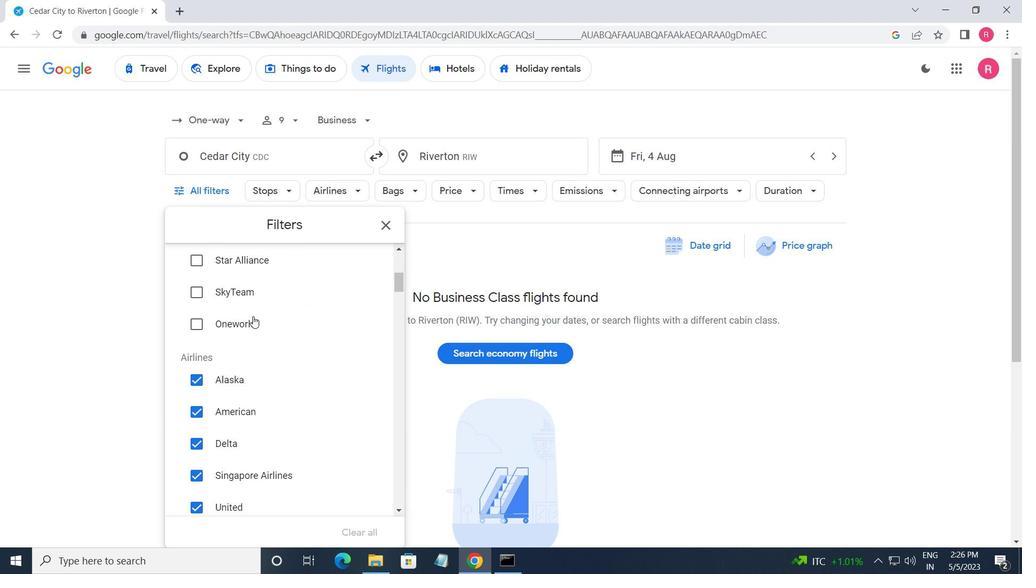 
Action: Mouse moved to (253, 322)
Screenshot: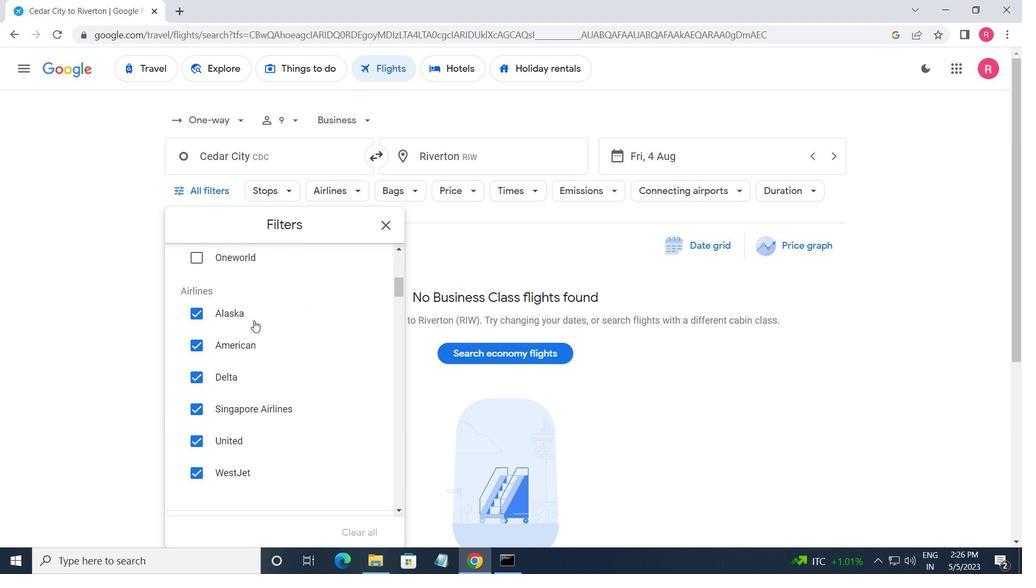 
Action: Mouse scrolled (253, 322) with delta (0, 0)
Screenshot: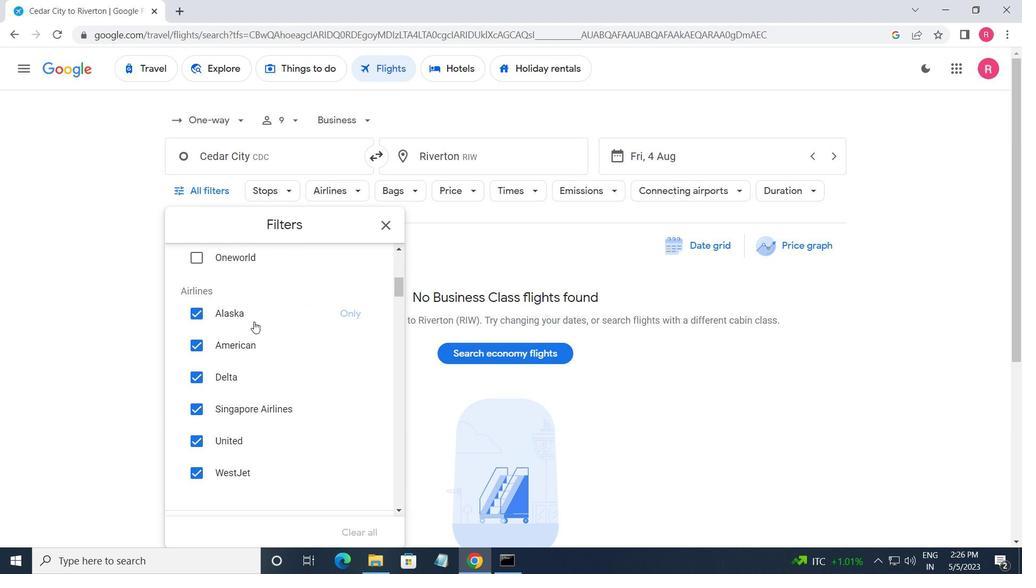 
Action: Mouse moved to (255, 325)
Screenshot: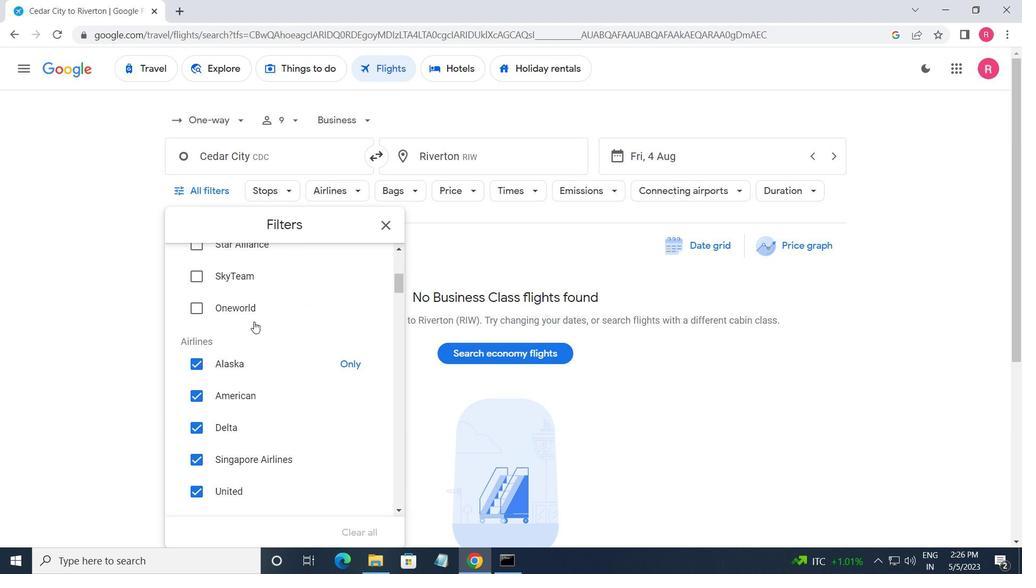 
Action: Mouse scrolled (255, 325) with delta (0, 0)
Screenshot: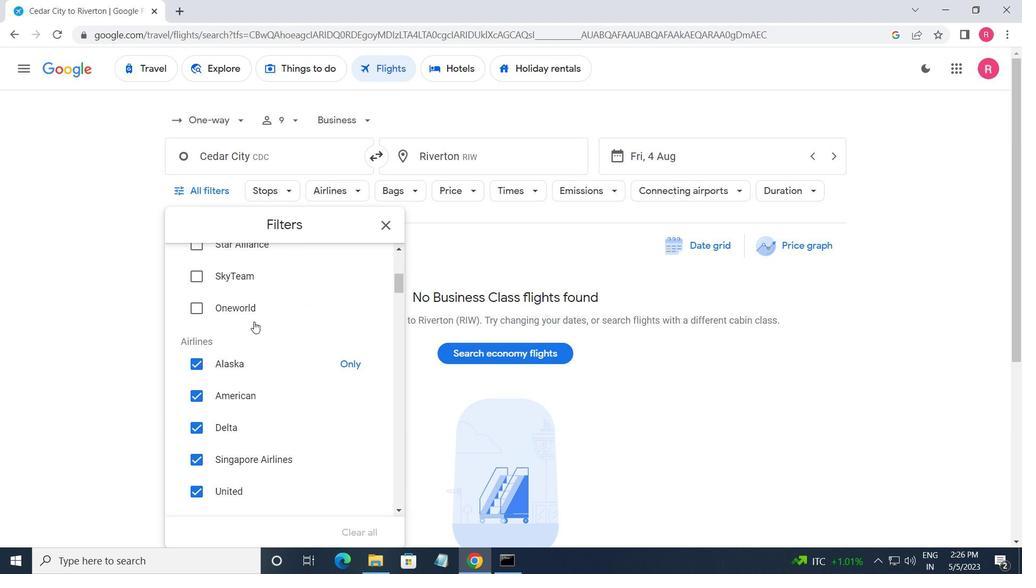 
Action: Mouse moved to (351, 469)
Screenshot: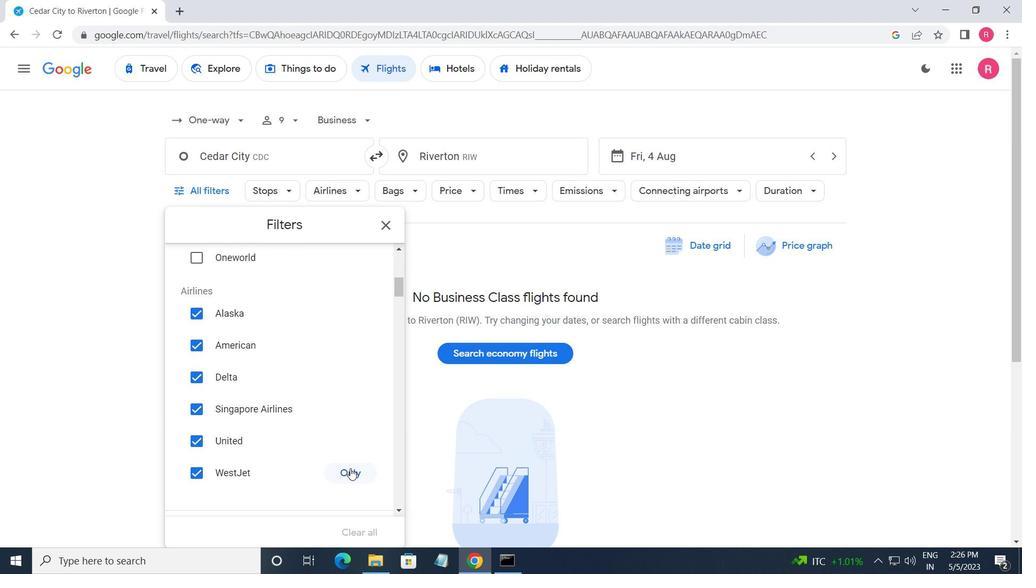 
Action: Mouse pressed left at (351, 469)
Screenshot: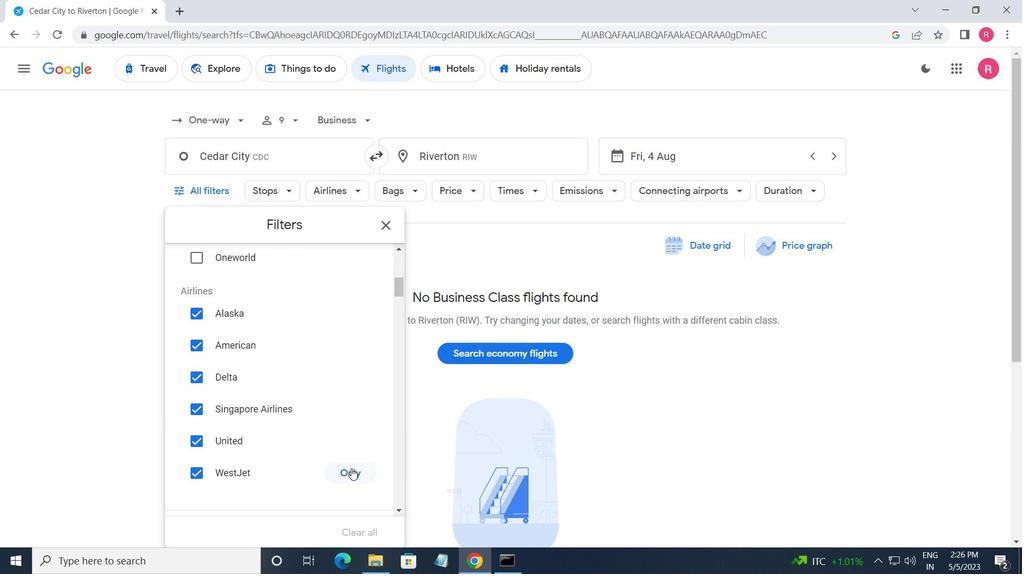 
Action: Mouse moved to (331, 348)
Screenshot: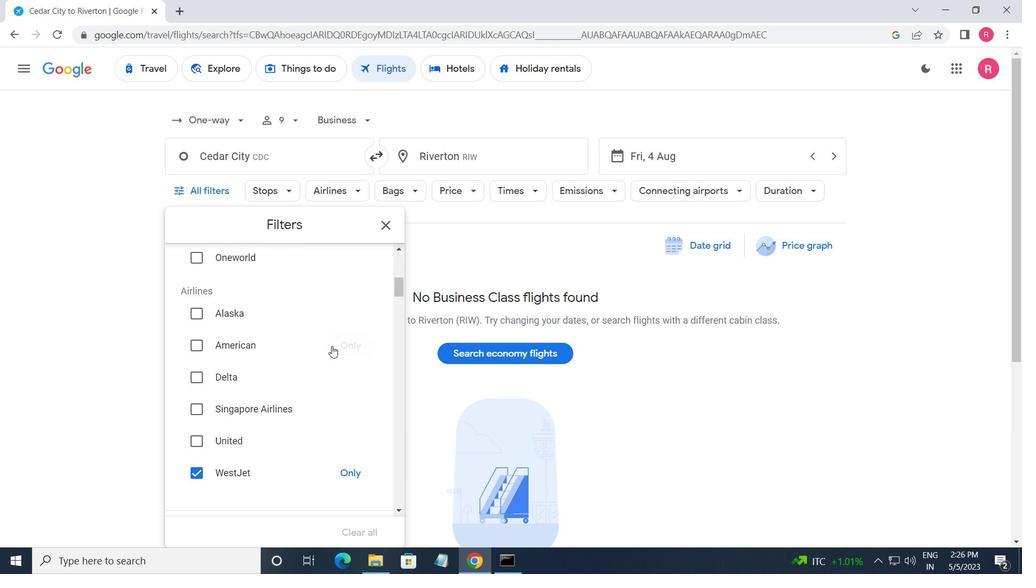 
Action: Mouse scrolled (331, 348) with delta (0, 0)
Screenshot: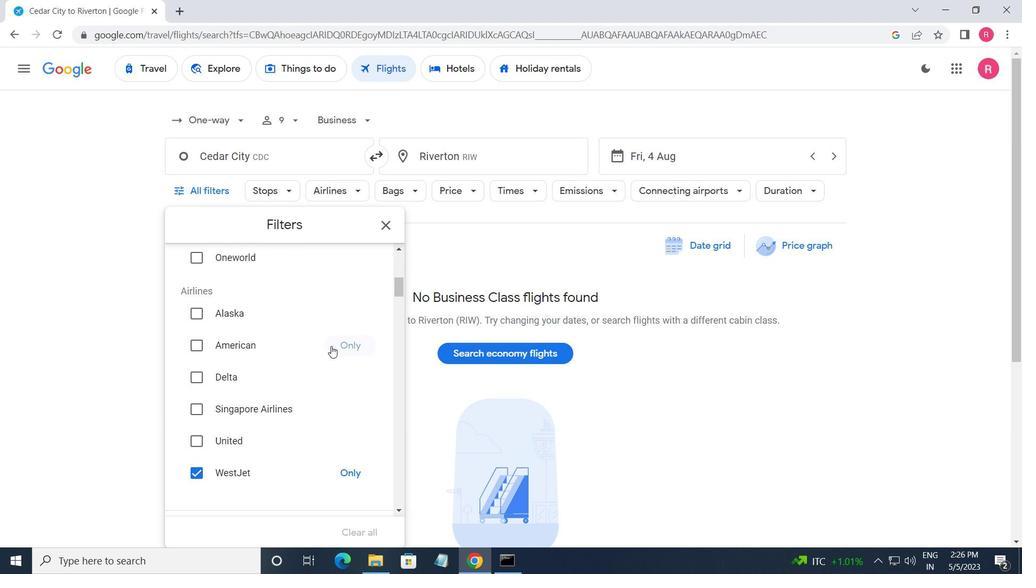 
Action: Mouse scrolled (331, 348) with delta (0, 0)
Screenshot: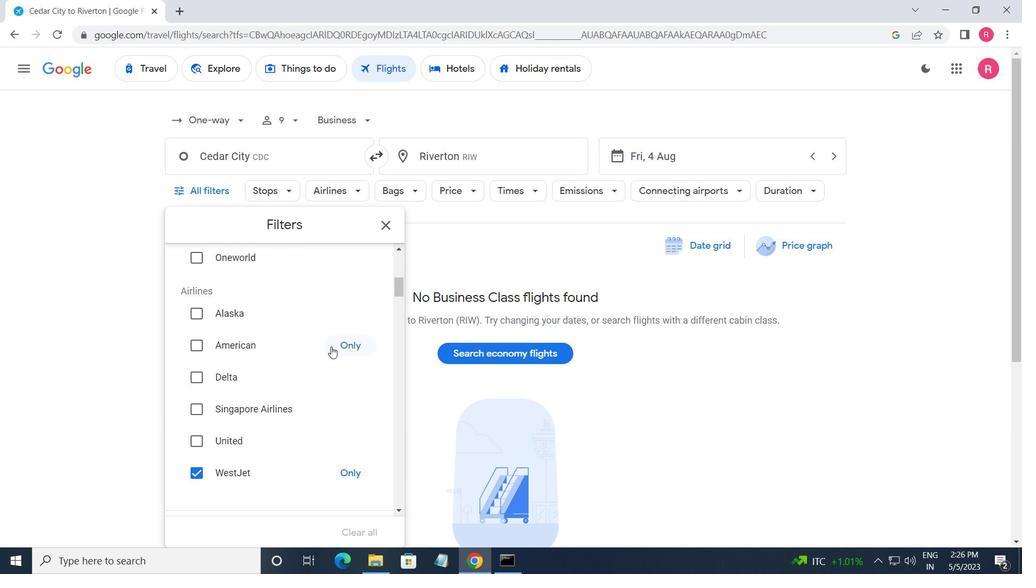 
Action: Mouse moved to (336, 355)
Screenshot: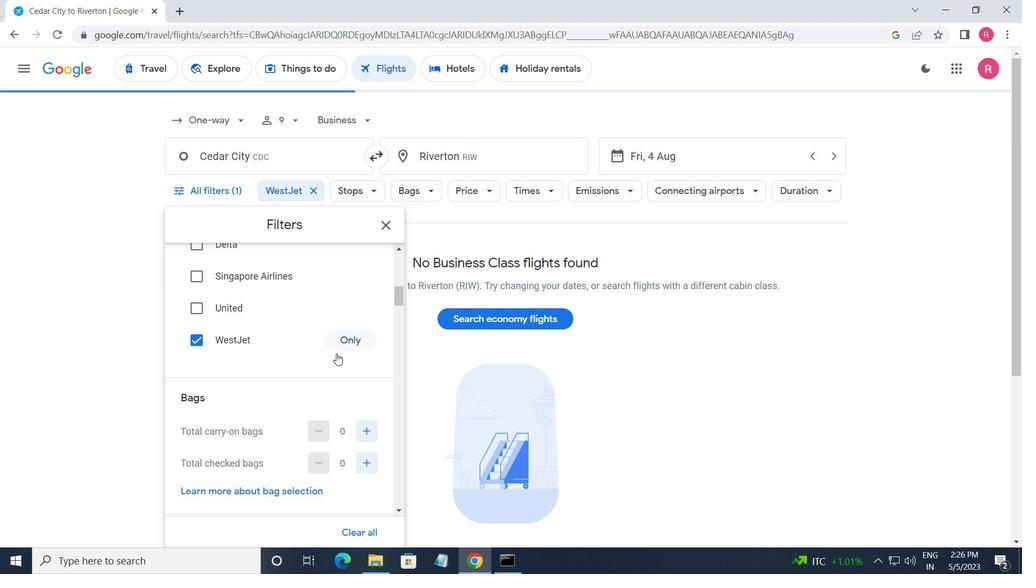 
Action: Mouse scrolled (336, 355) with delta (0, 0)
Screenshot: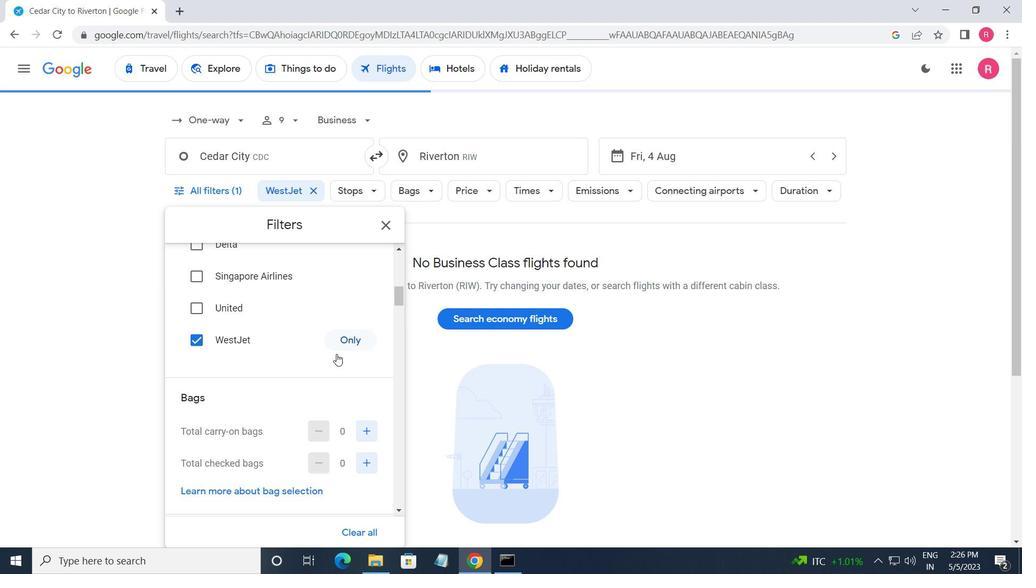 
Action: Mouse moved to (366, 398)
Screenshot: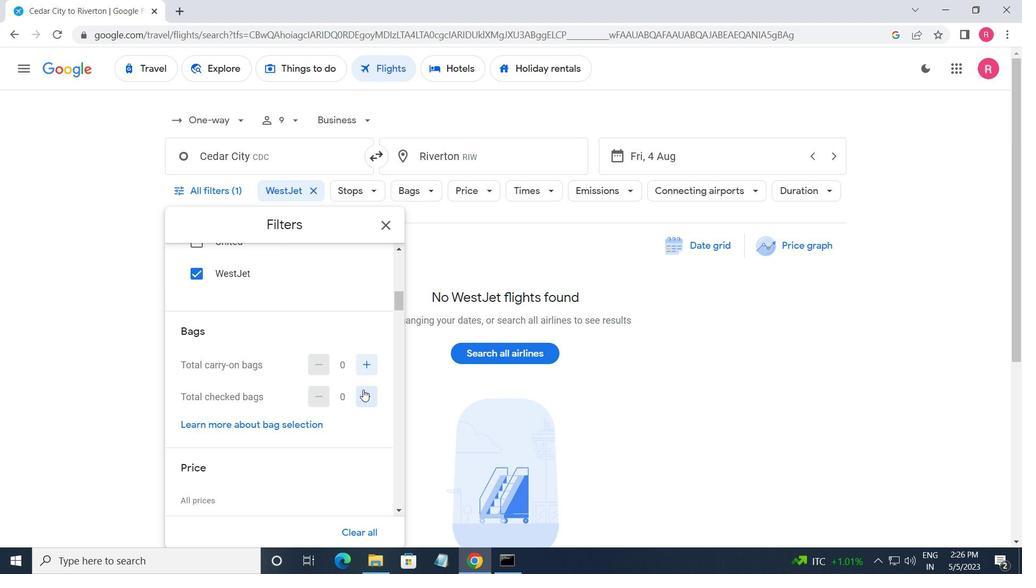 
Action: Mouse pressed left at (366, 398)
Screenshot: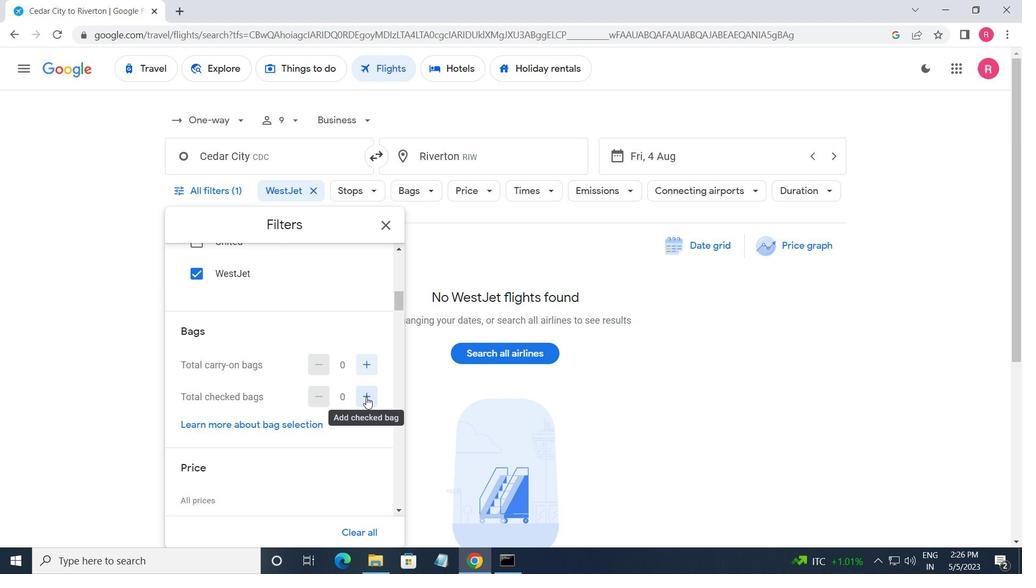 
Action: Mouse pressed left at (366, 398)
Screenshot: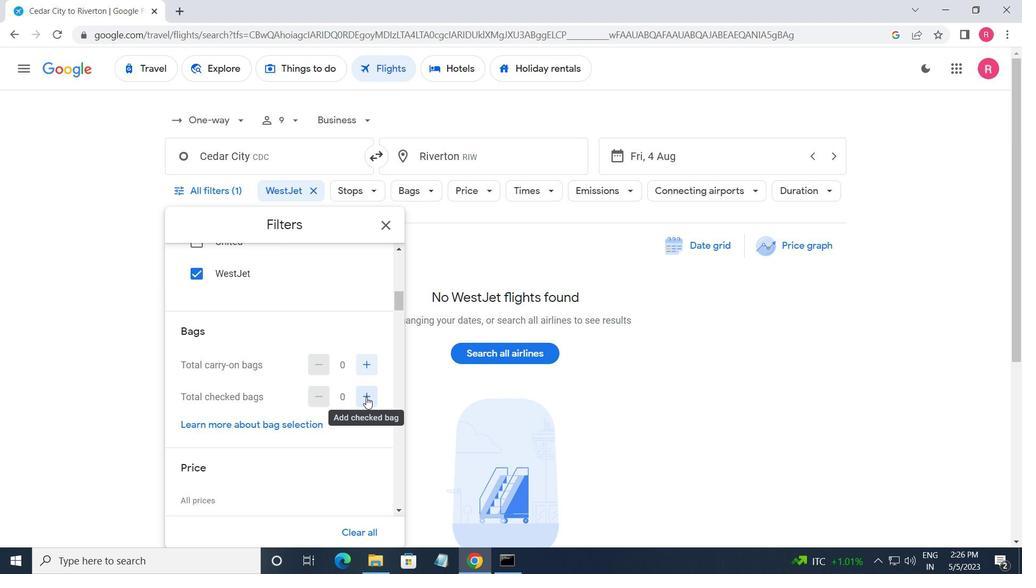 
Action: Mouse pressed left at (366, 398)
Screenshot: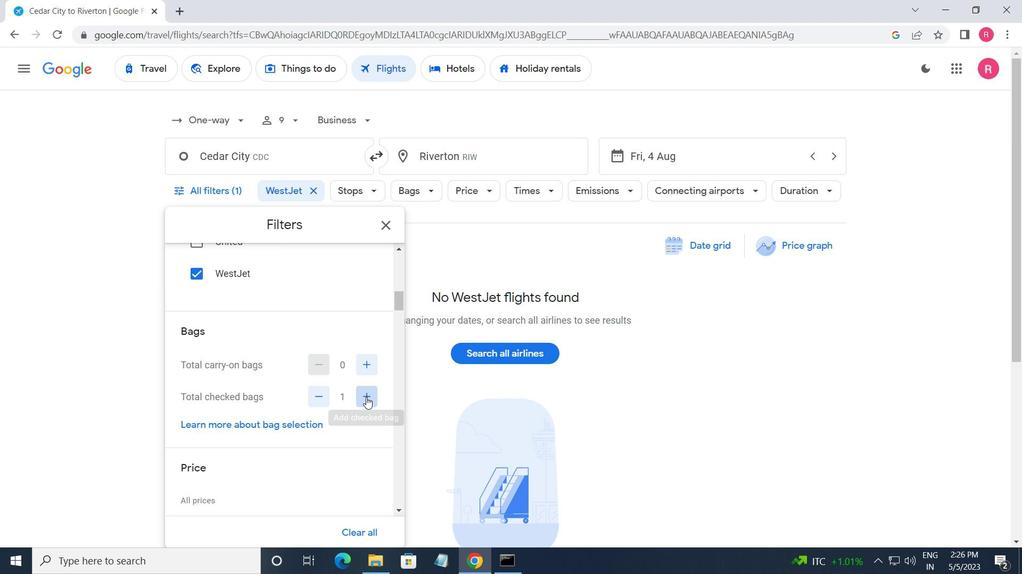 
Action: Mouse pressed left at (366, 398)
Screenshot: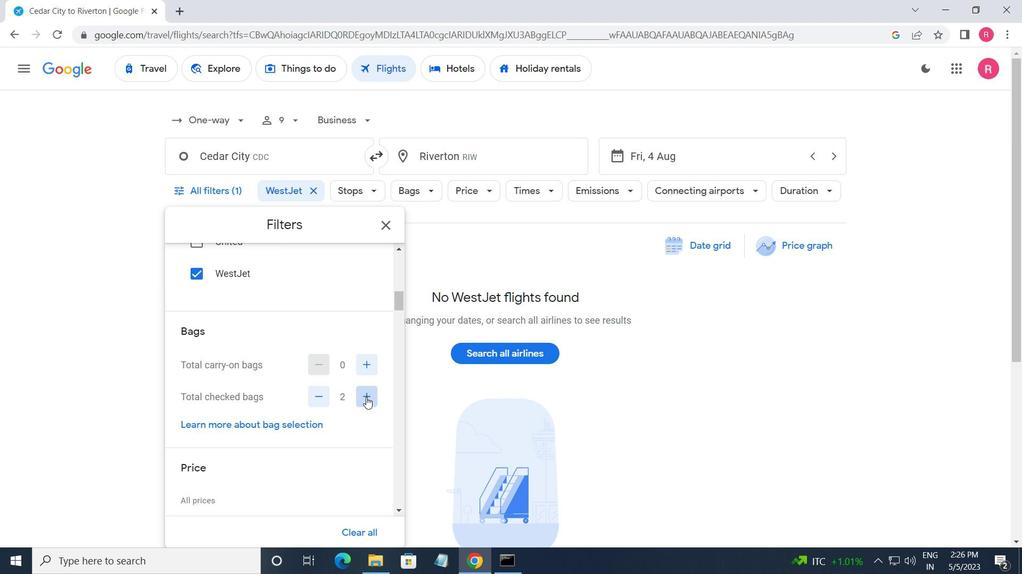 
Action: Mouse pressed left at (366, 398)
Screenshot: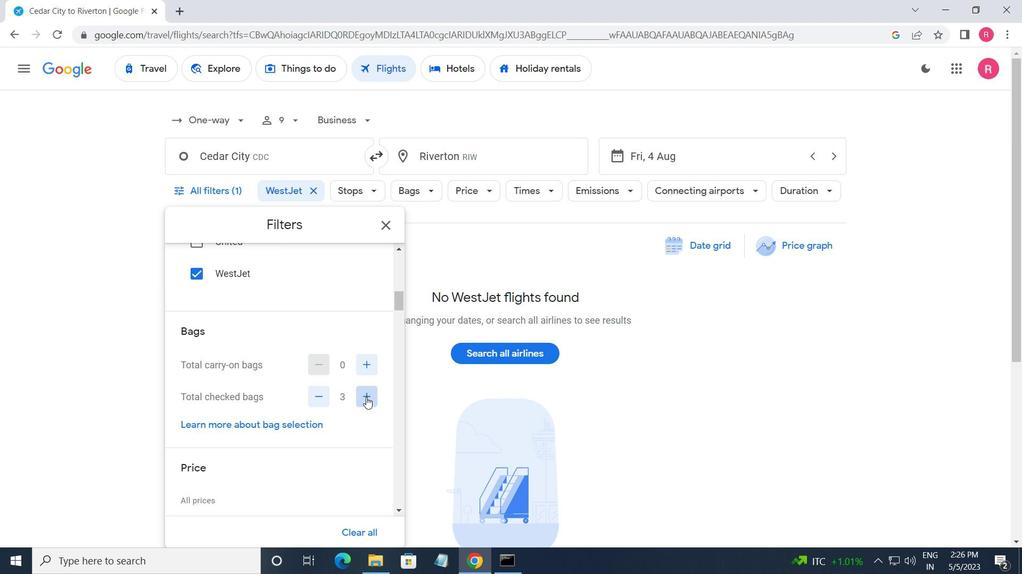 
Action: Mouse pressed left at (366, 398)
Screenshot: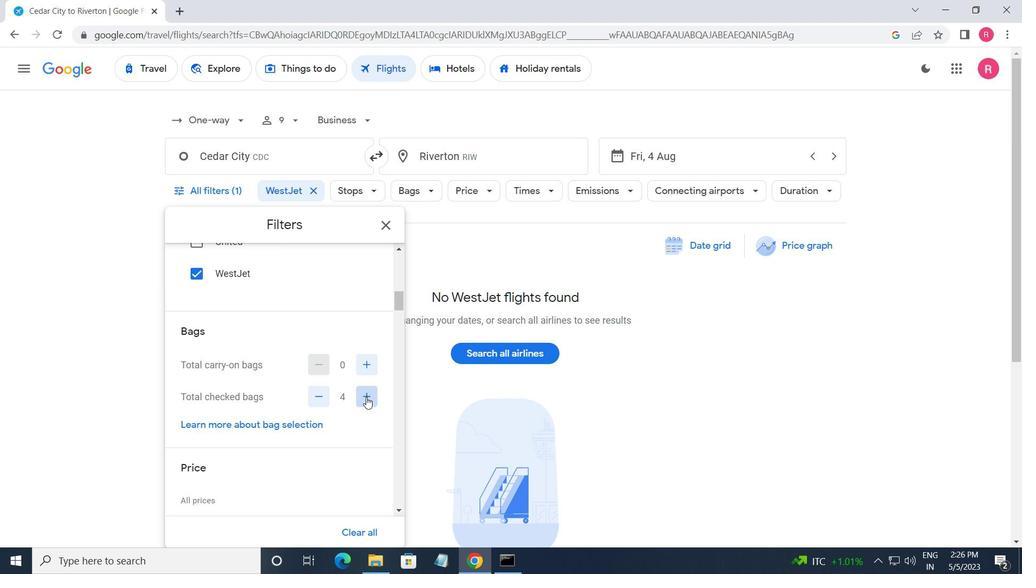 
Action: Mouse pressed left at (366, 398)
Screenshot: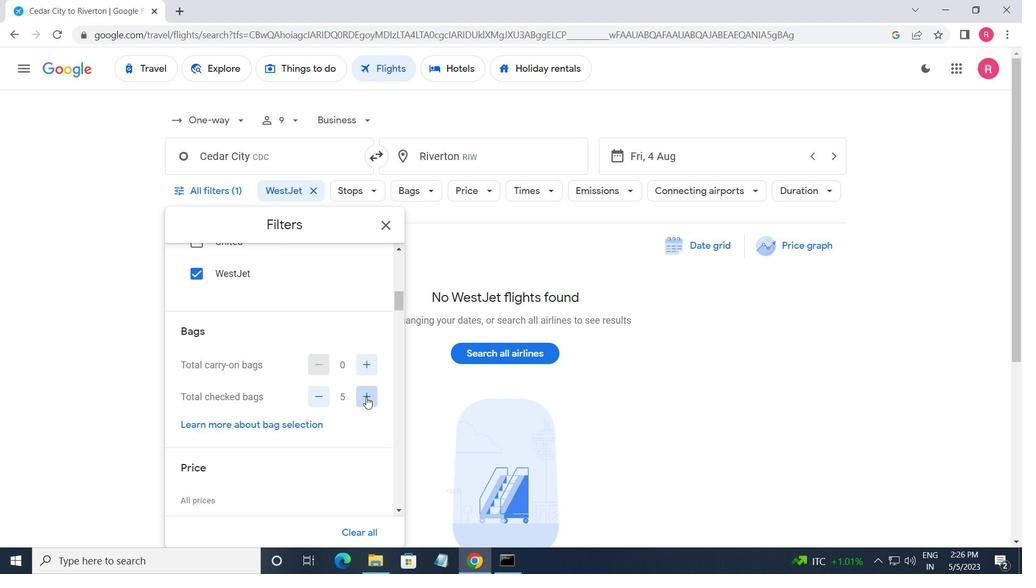 
Action: Mouse moved to (366, 398)
Screenshot: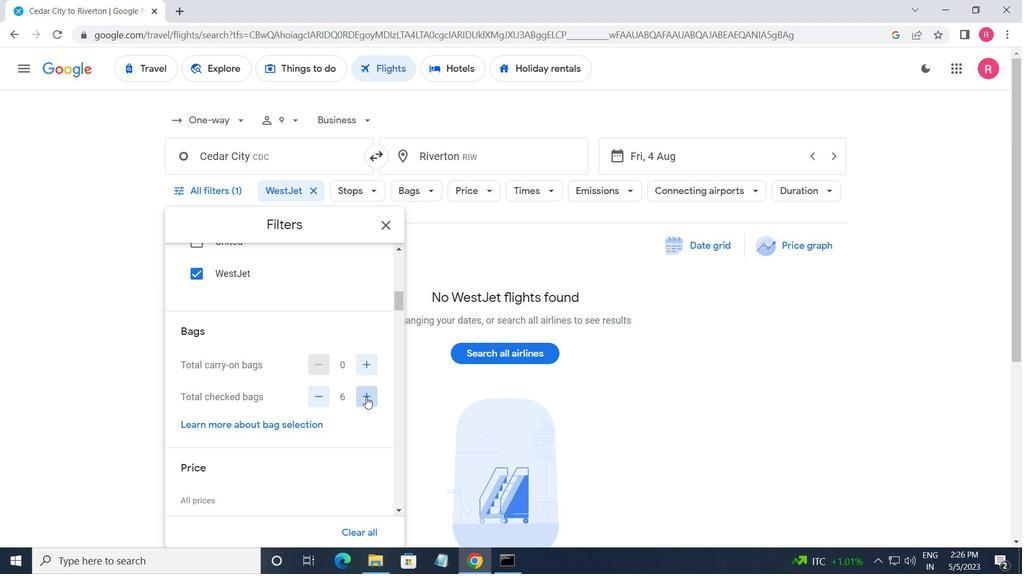
Action: Mouse pressed left at (366, 398)
Screenshot: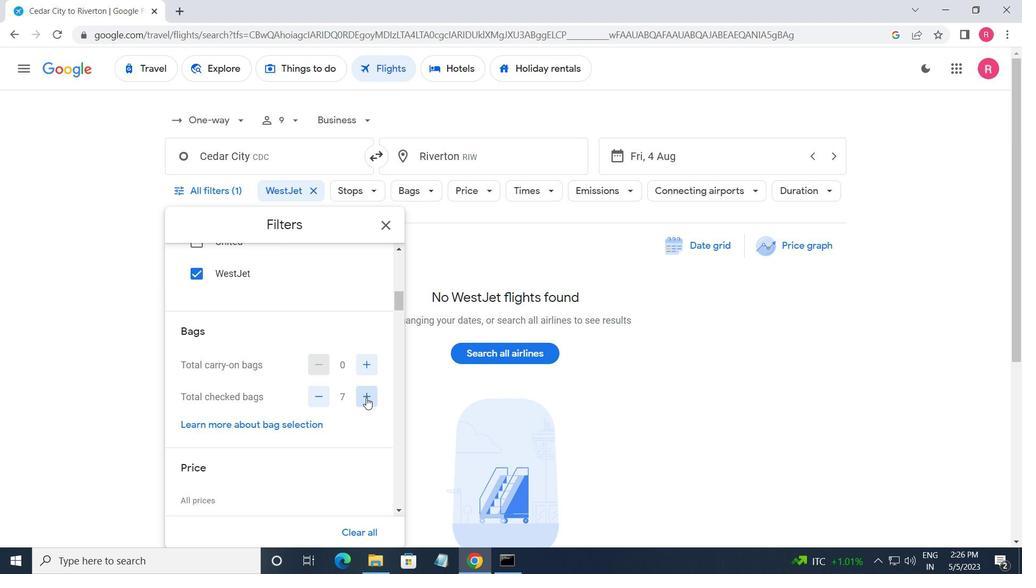 
Action: Mouse pressed left at (366, 398)
Screenshot: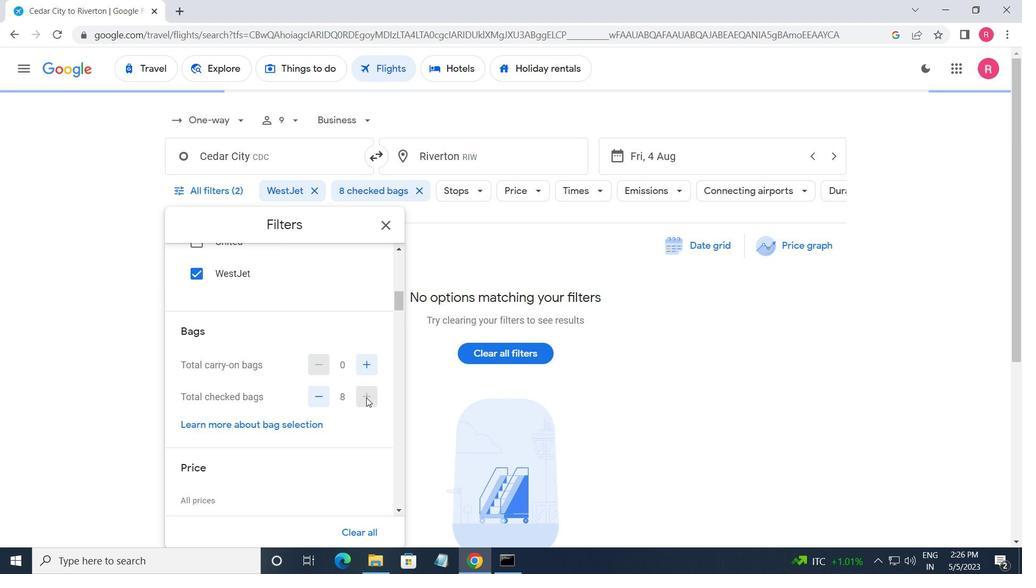 
Action: Mouse moved to (321, 397)
Screenshot: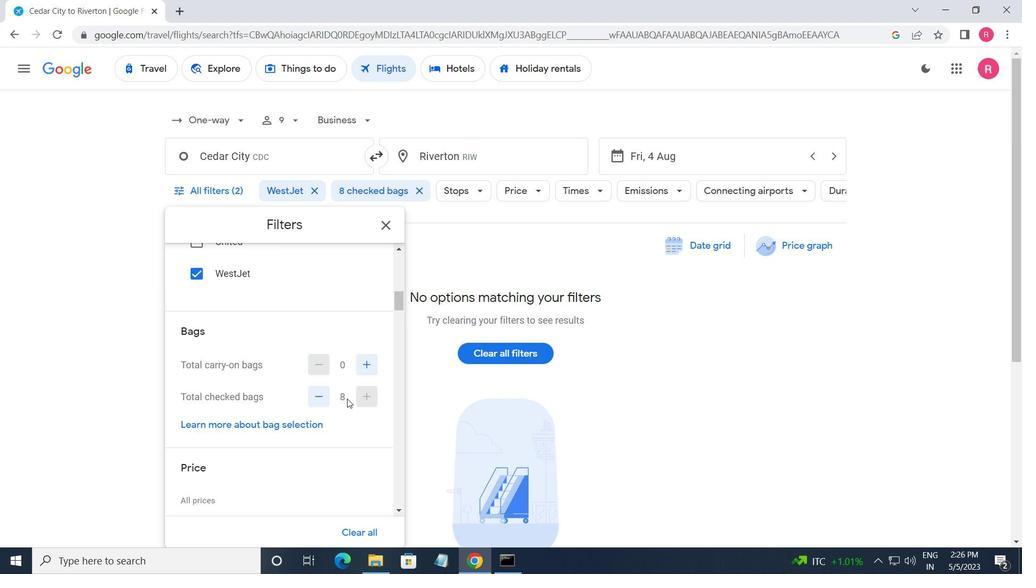 
Action: Mouse scrolled (321, 397) with delta (0, 0)
Screenshot: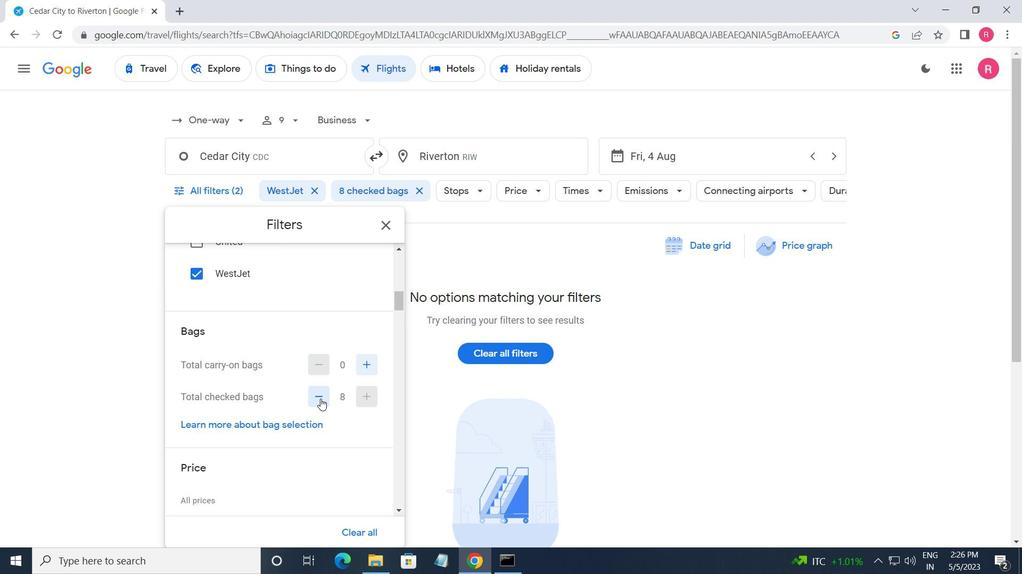 
Action: Mouse scrolled (321, 397) with delta (0, 0)
Screenshot: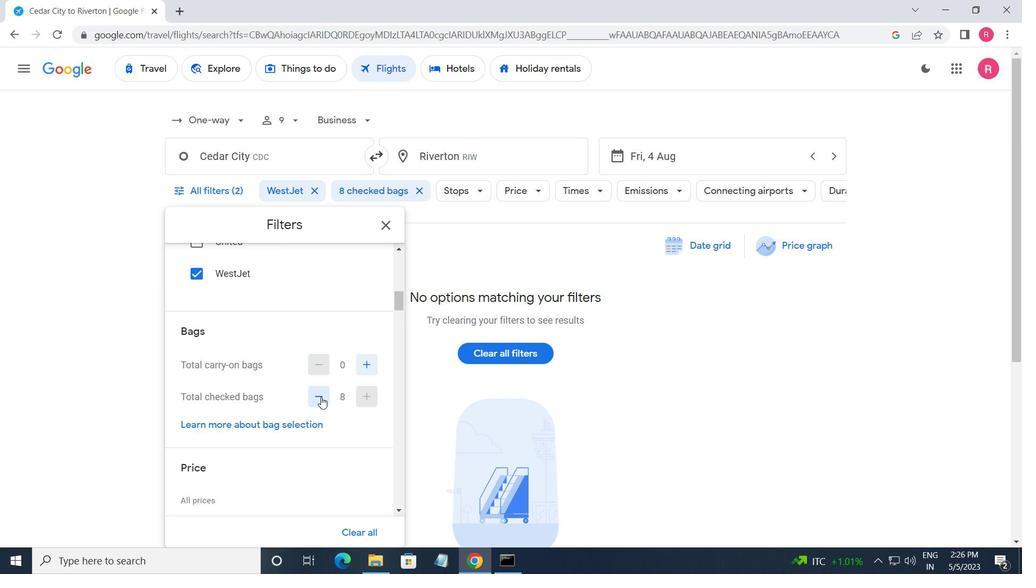 
Action: Mouse scrolled (321, 397) with delta (0, 0)
Screenshot: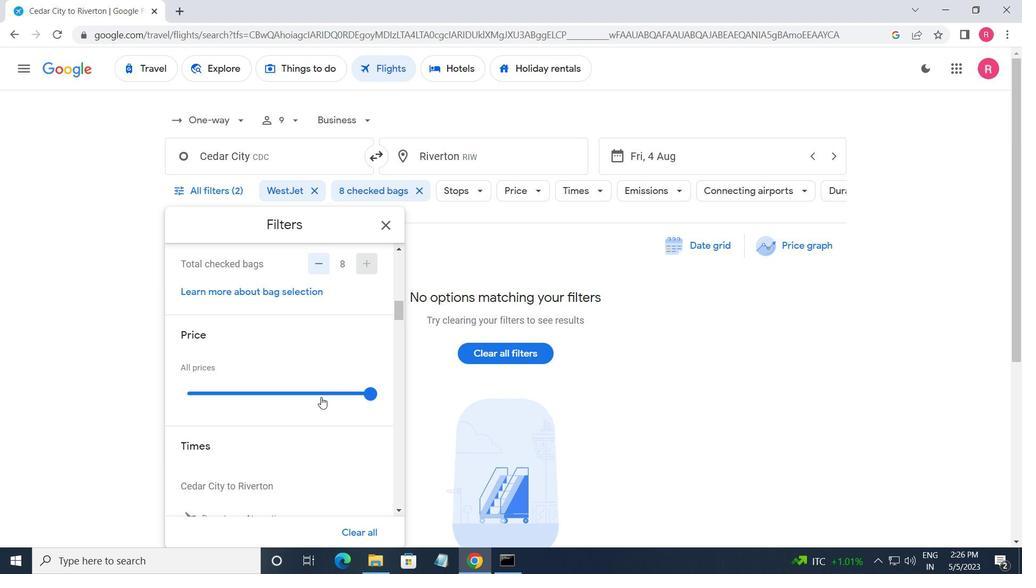 
Action: Mouse moved to (324, 396)
Screenshot: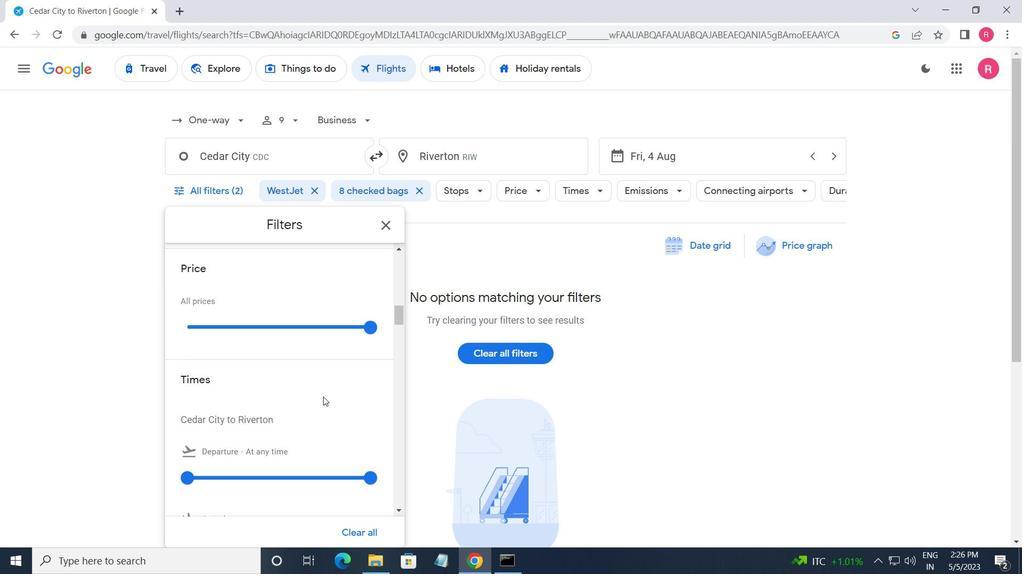 
Action: Mouse scrolled (324, 396) with delta (0, 0)
Screenshot: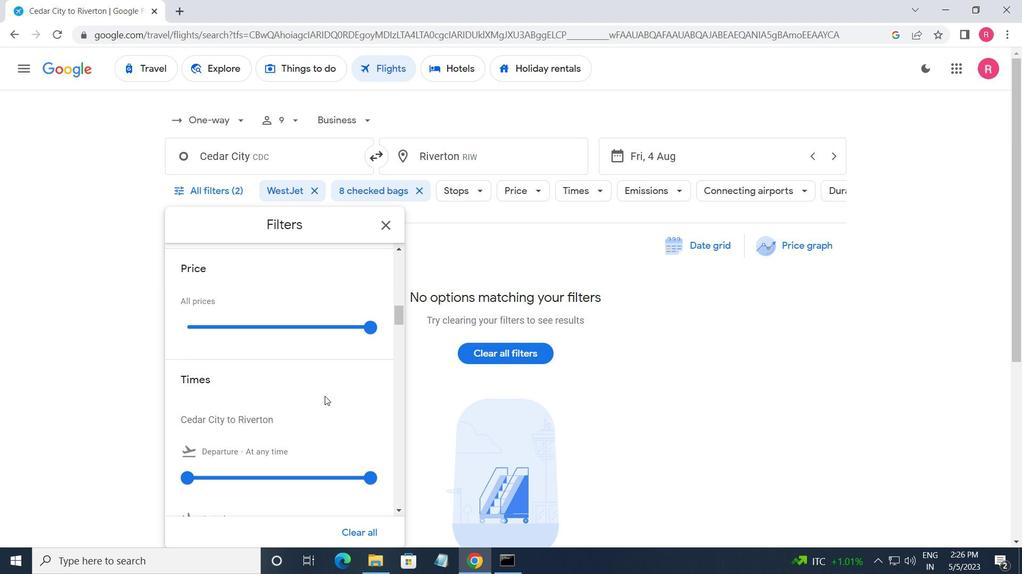 
Action: Mouse moved to (192, 410)
Screenshot: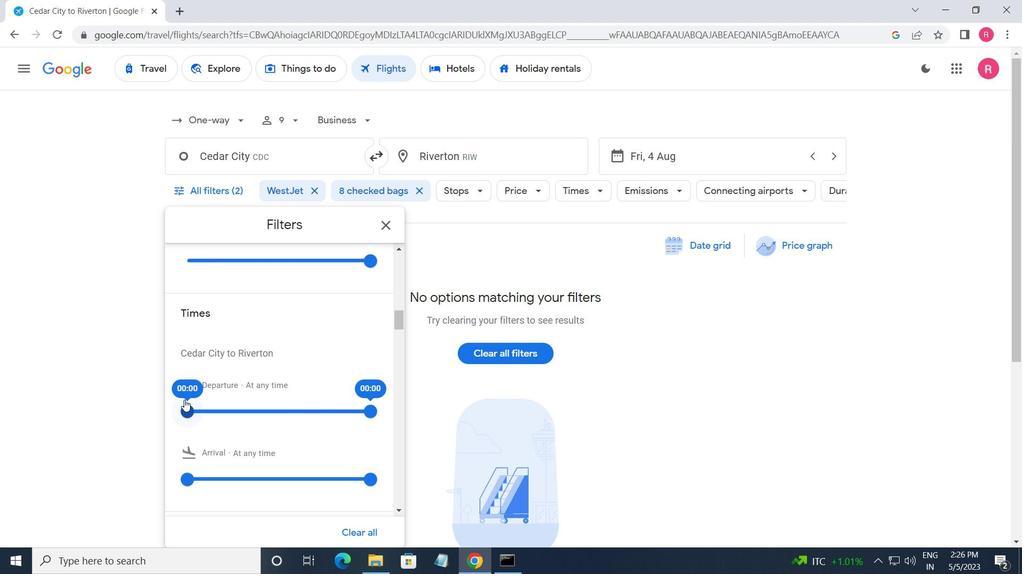 
Action: Mouse pressed left at (192, 410)
Screenshot: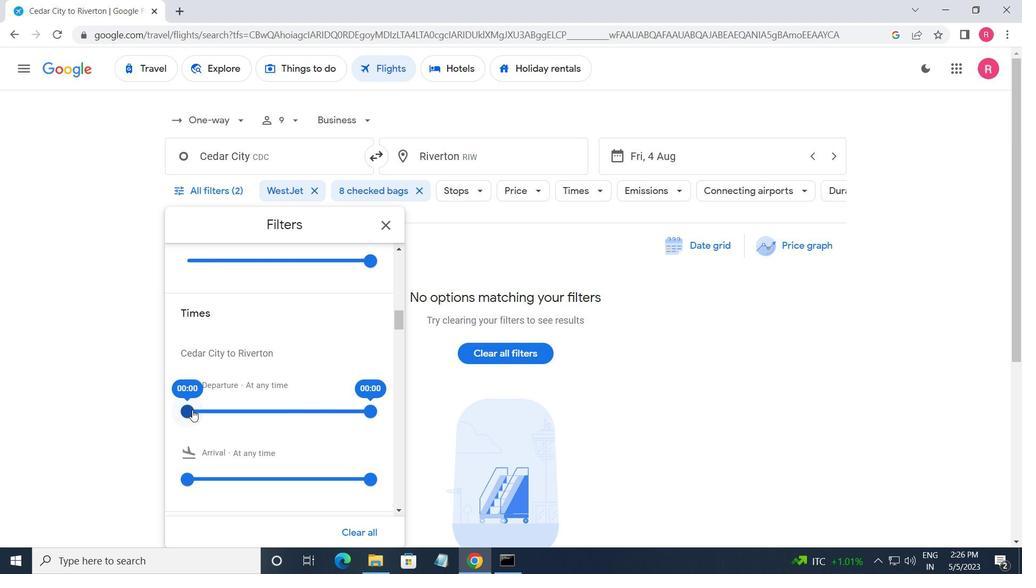 
Action: Mouse moved to (366, 410)
Screenshot: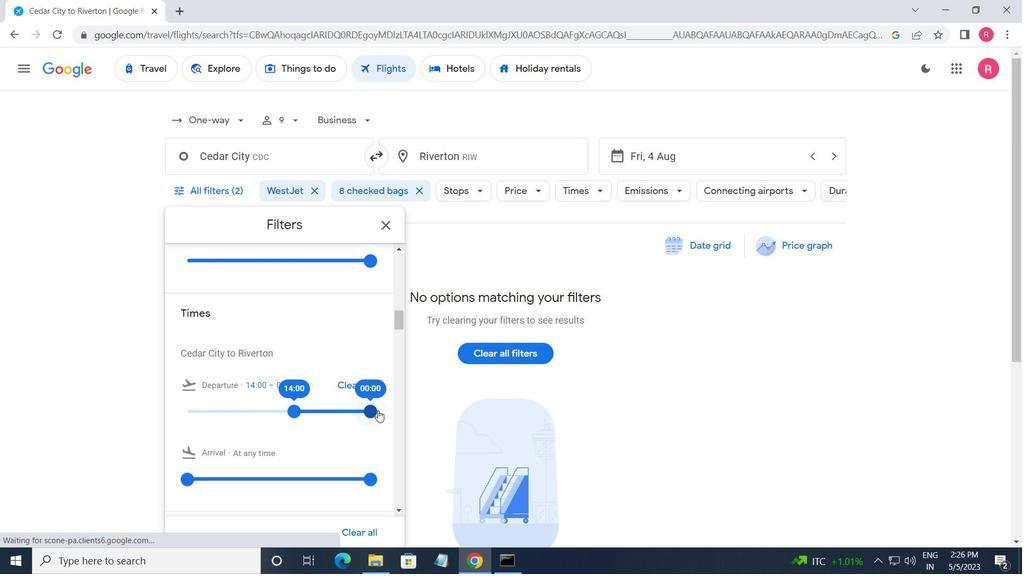 
Action: Mouse pressed left at (366, 410)
Screenshot: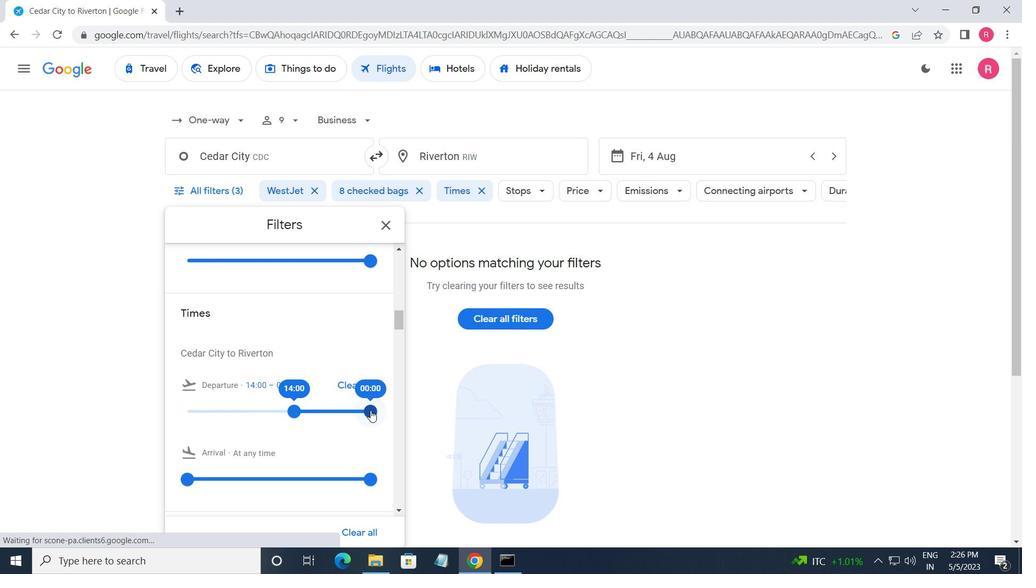 
Action: Mouse moved to (392, 222)
Screenshot: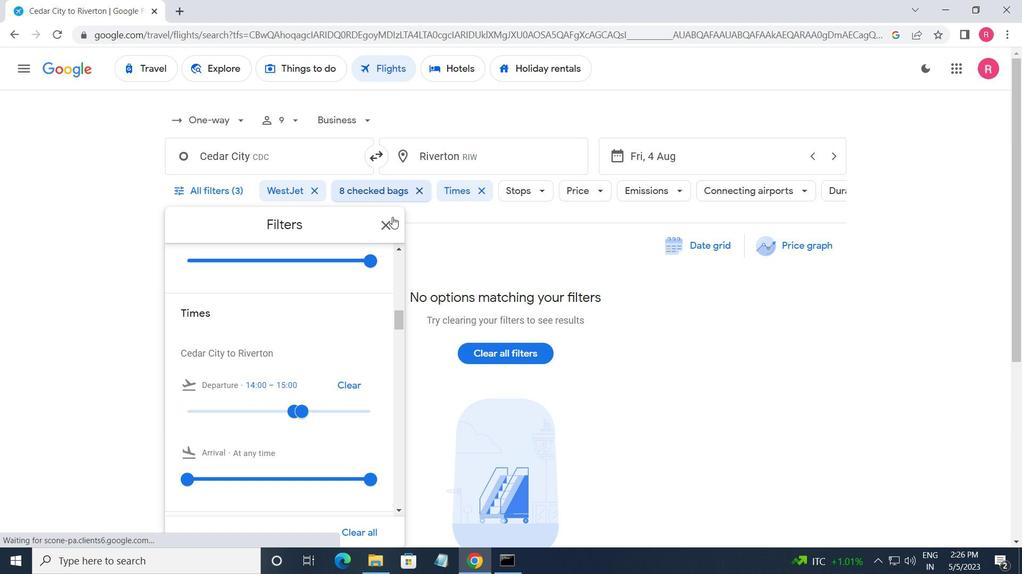 
Action: Mouse pressed left at (392, 222)
Screenshot: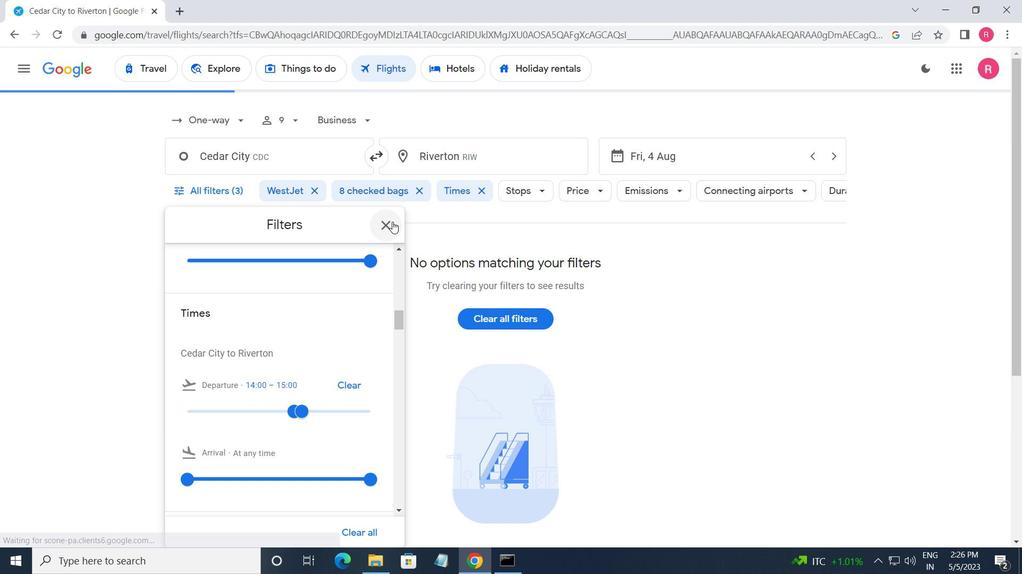 
Action: Mouse moved to (392, 223)
Screenshot: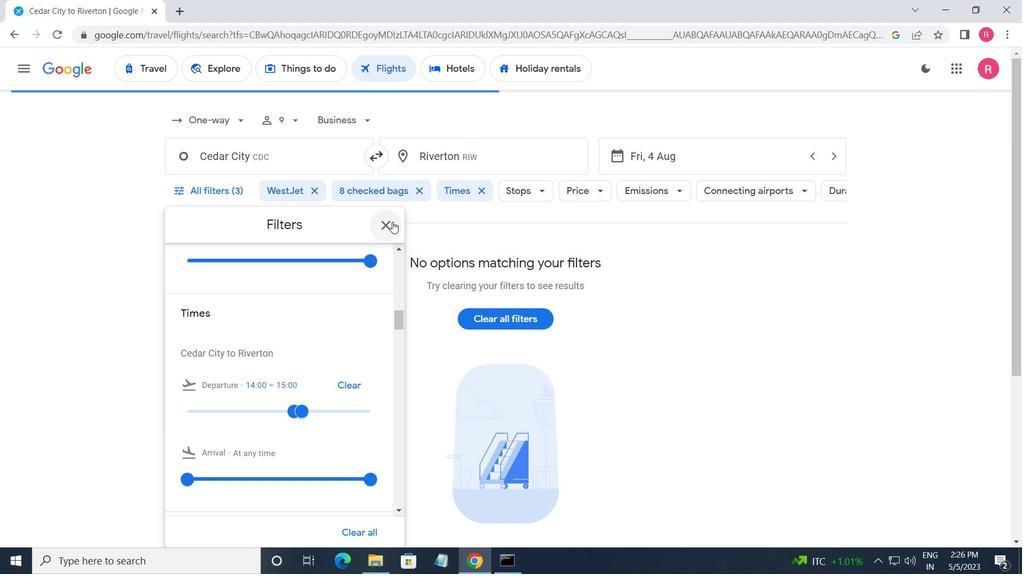 
